 Task: Find connections with filter location Labasa with filter topic #Tipswith filter profile language German with filter current company Hshelpinghand - Job & Career Opportunities with filter school Aalim Muhammed Salegh College of Engineering with filter industry Paint, Coating, and Adhesive Manufacturing with filter service category Telecommunications with filter keywords title Political Scientist
Action: Mouse moved to (283, 220)
Screenshot: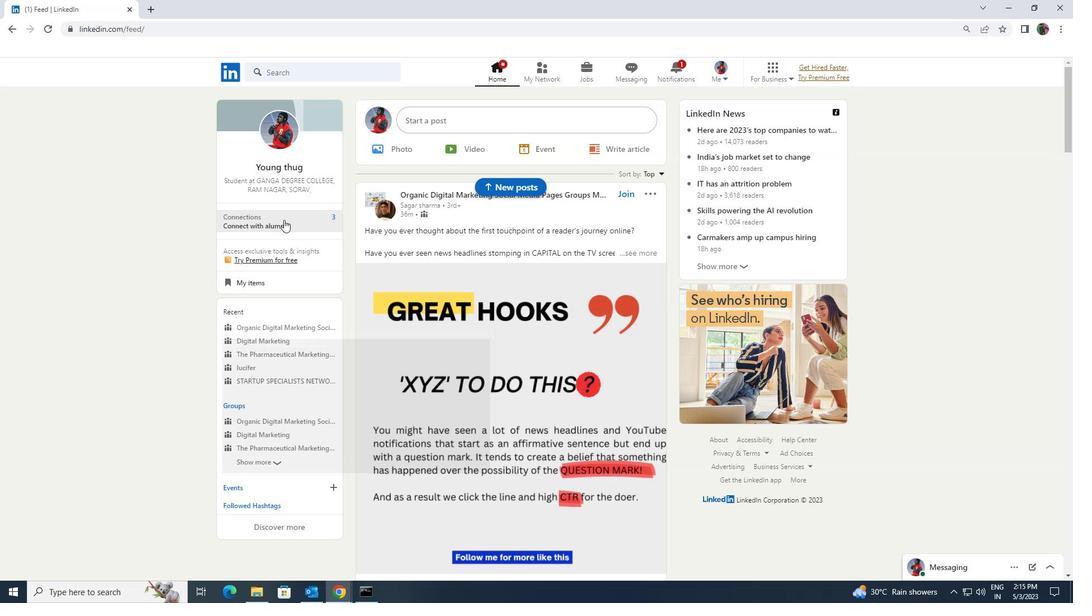 
Action: Mouse pressed left at (283, 220)
Screenshot: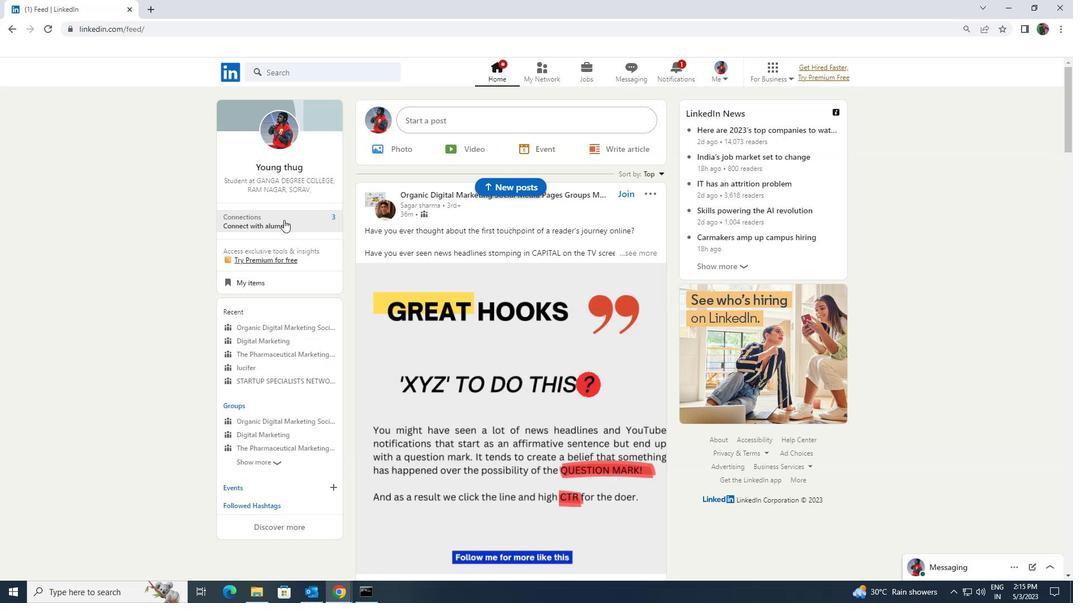 
Action: Mouse moved to (310, 135)
Screenshot: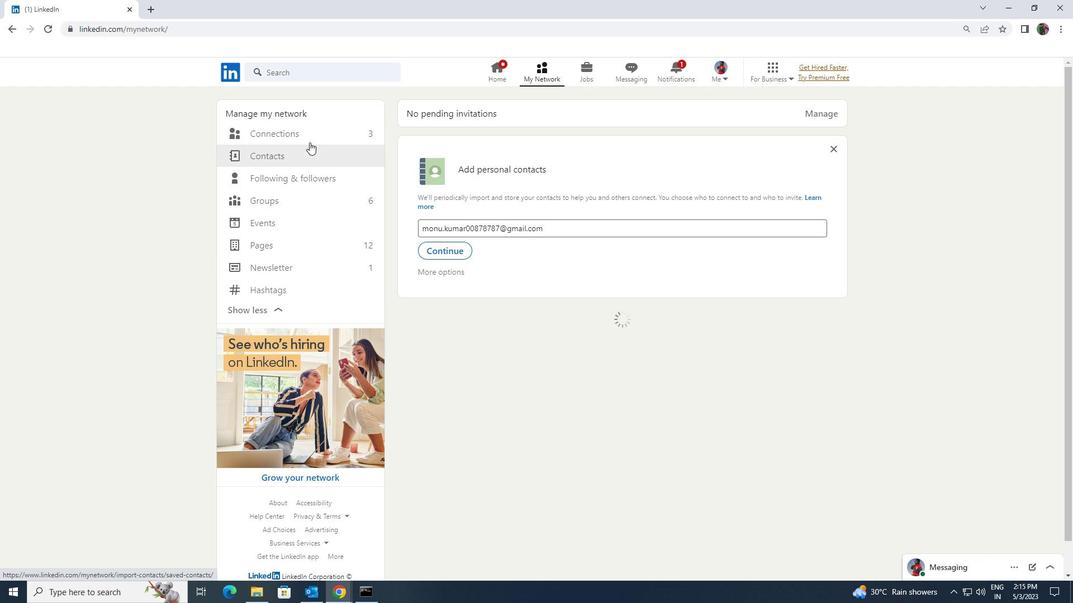 
Action: Mouse pressed left at (310, 135)
Screenshot: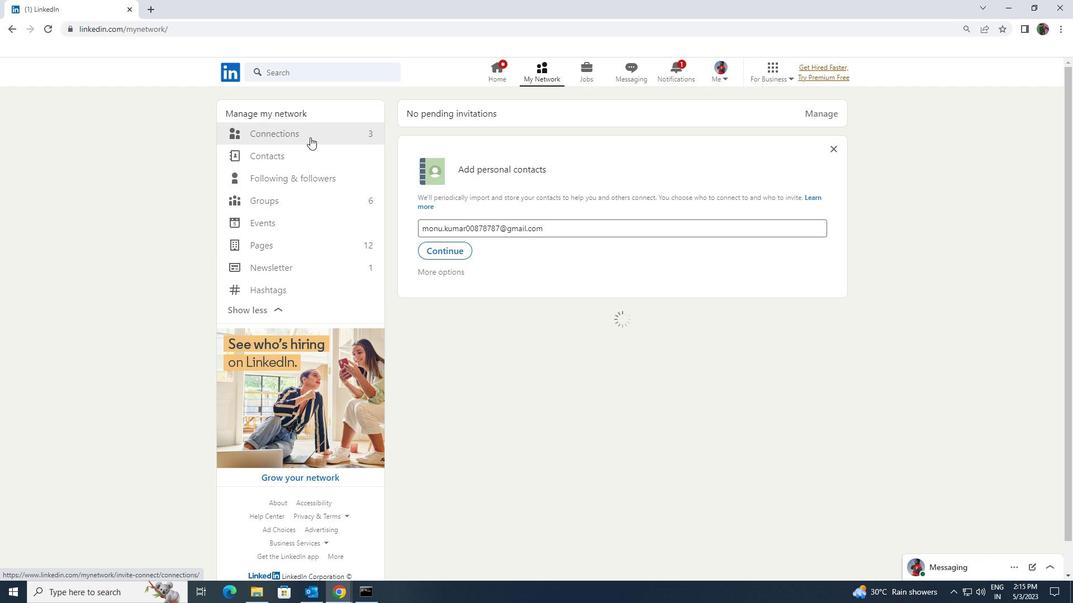 
Action: Mouse moved to (612, 132)
Screenshot: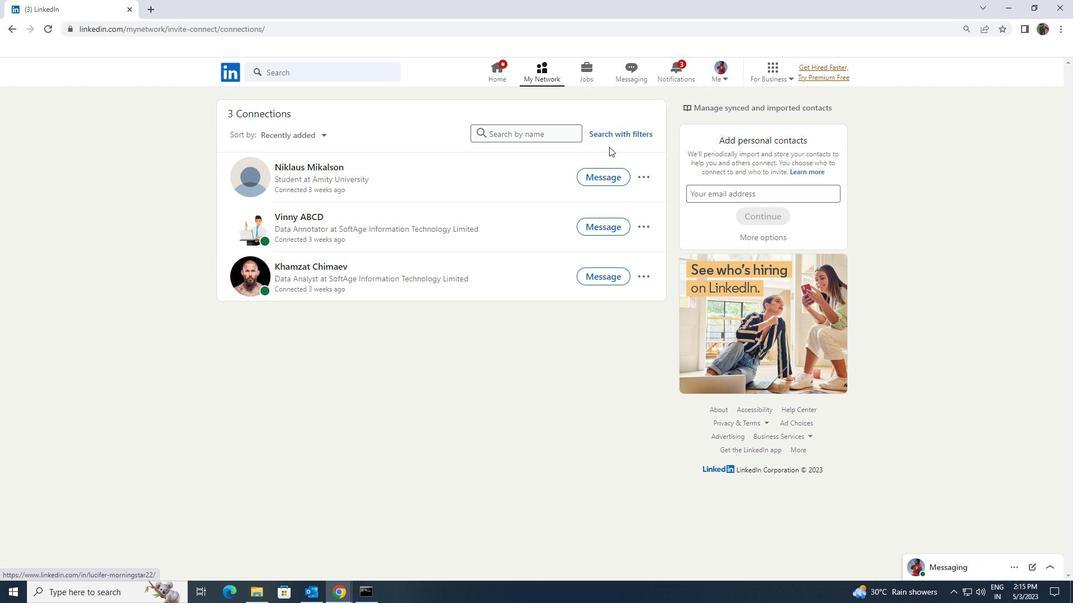 
Action: Mouse pressed left at (612, 132)
Screenshot: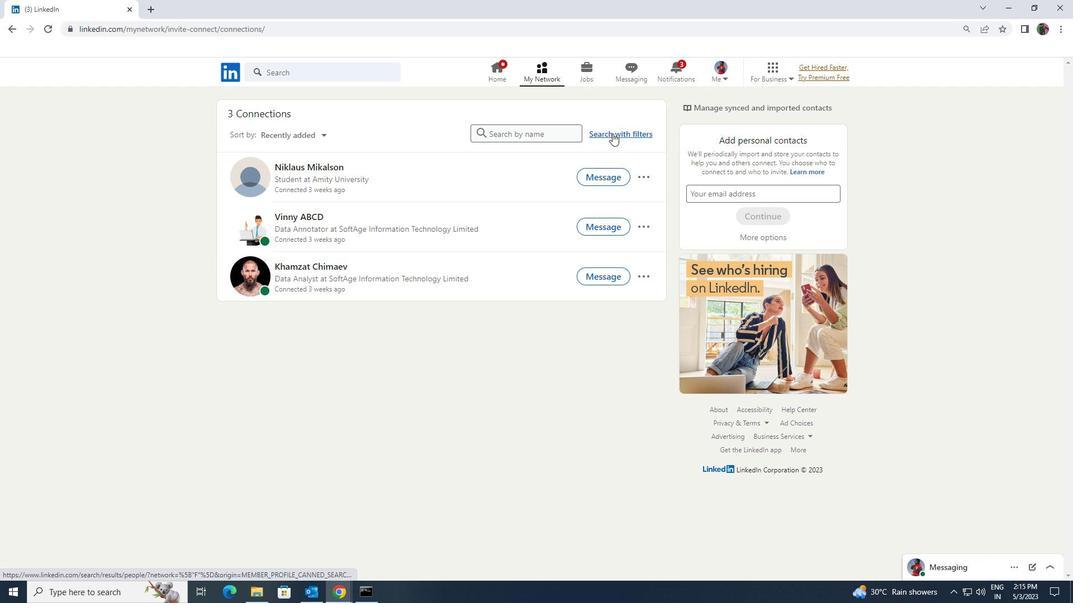 
Action: Mouse moved to (571, 101)
Screenshot: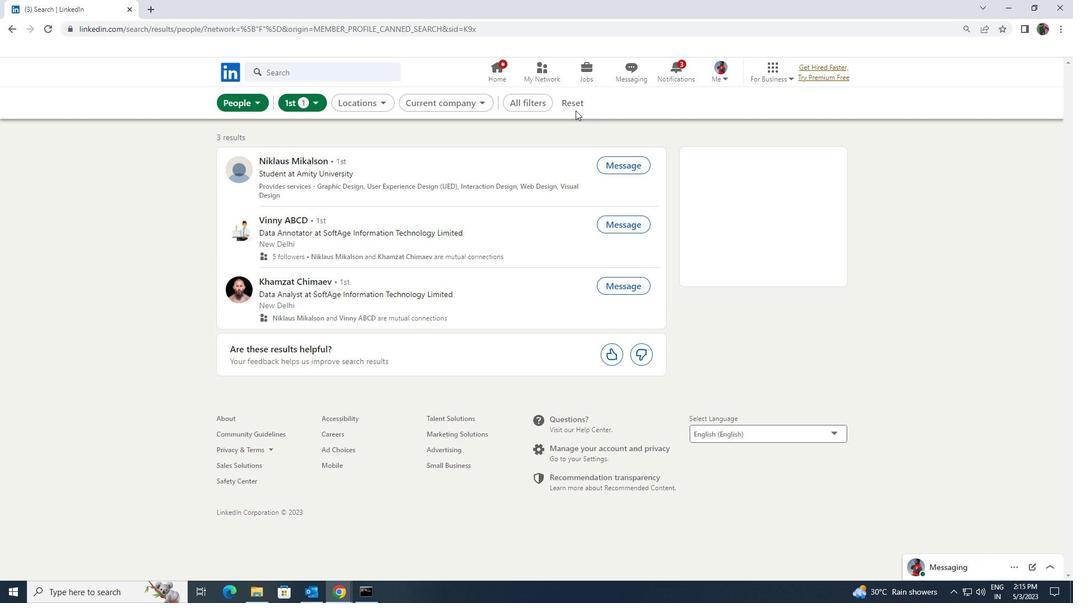 
Action: Mouse pressed left at (571, 101)
Screenshot: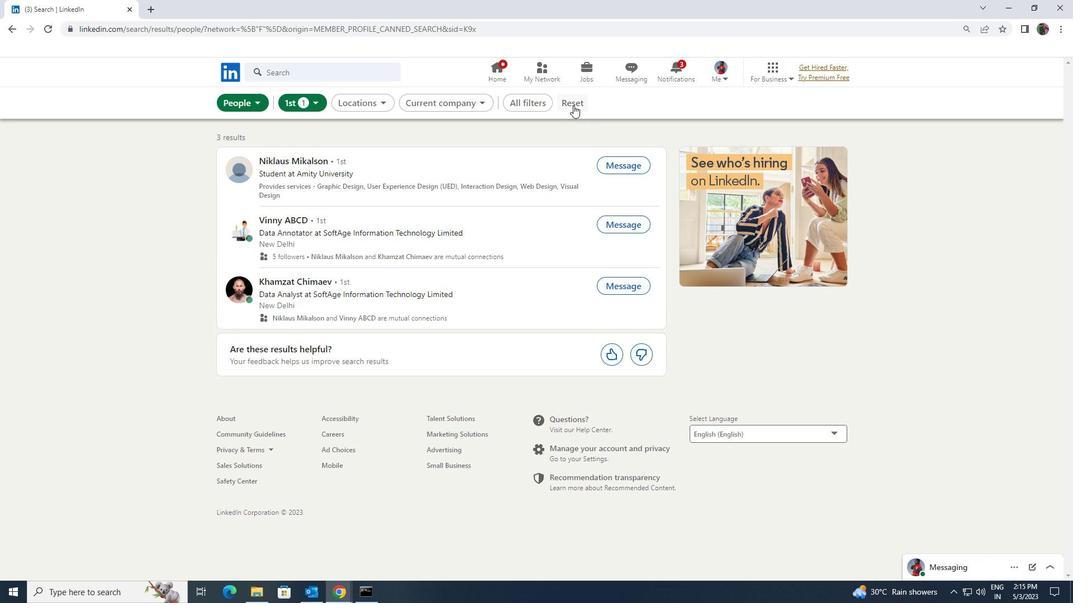 
Action: Mouse moved to (558, 102)
Screenshot: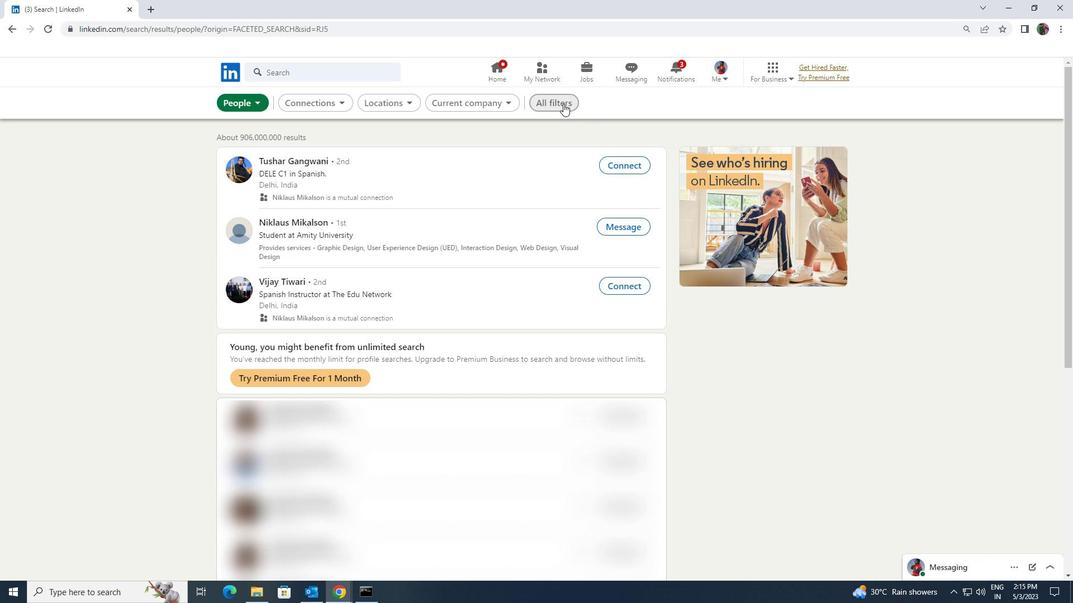 
Action: Mouse pressed left at (558, 102)
Screenshot: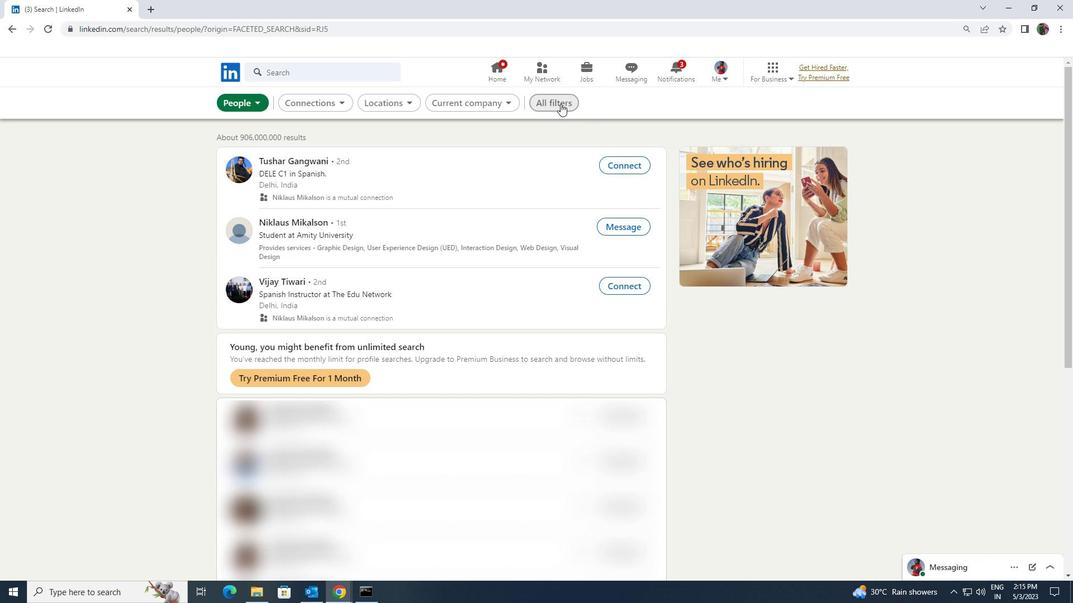 
Action: Mouse moved to (917, 437)
Screenshot: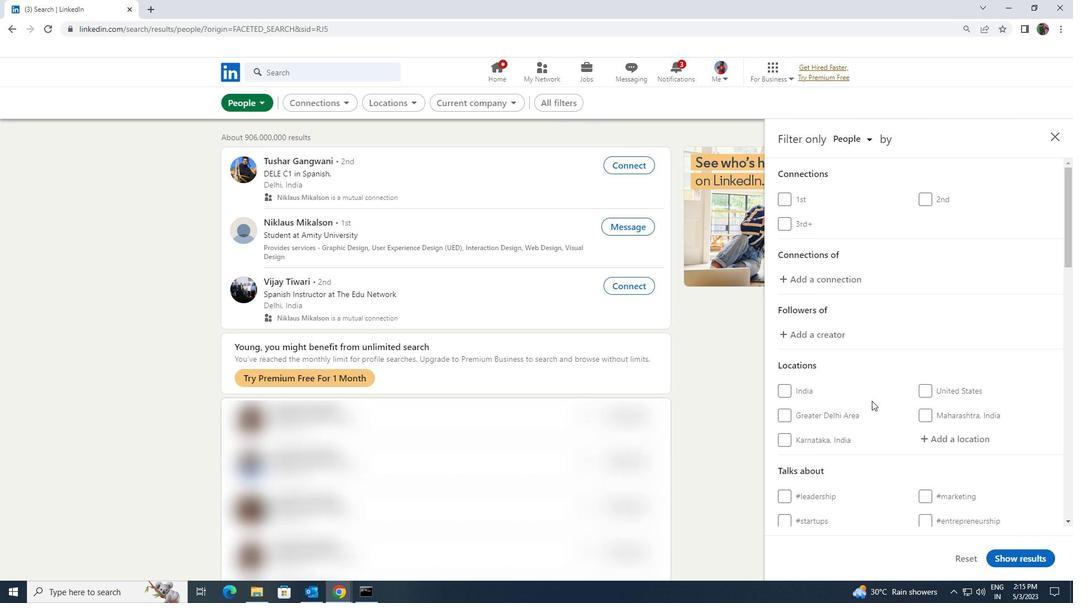 
Action: Mouse pressed left at (917, 437)
Screenshot: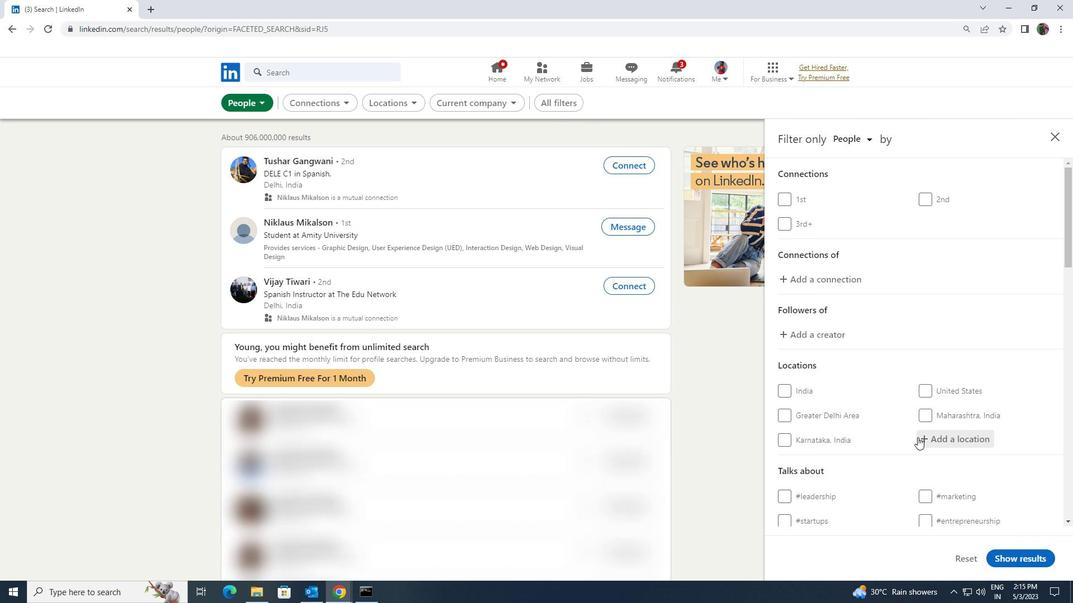 
Action: Mouse moved to (875, 463)
Screenshot: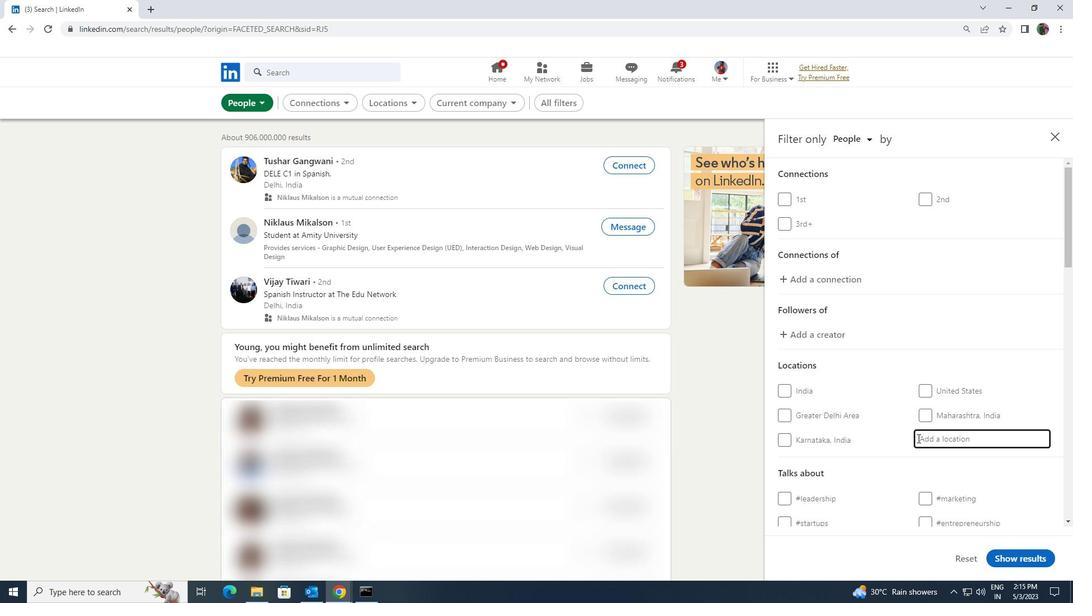 
Action: Key pressed <Key.shift>LABASA
Screenshot: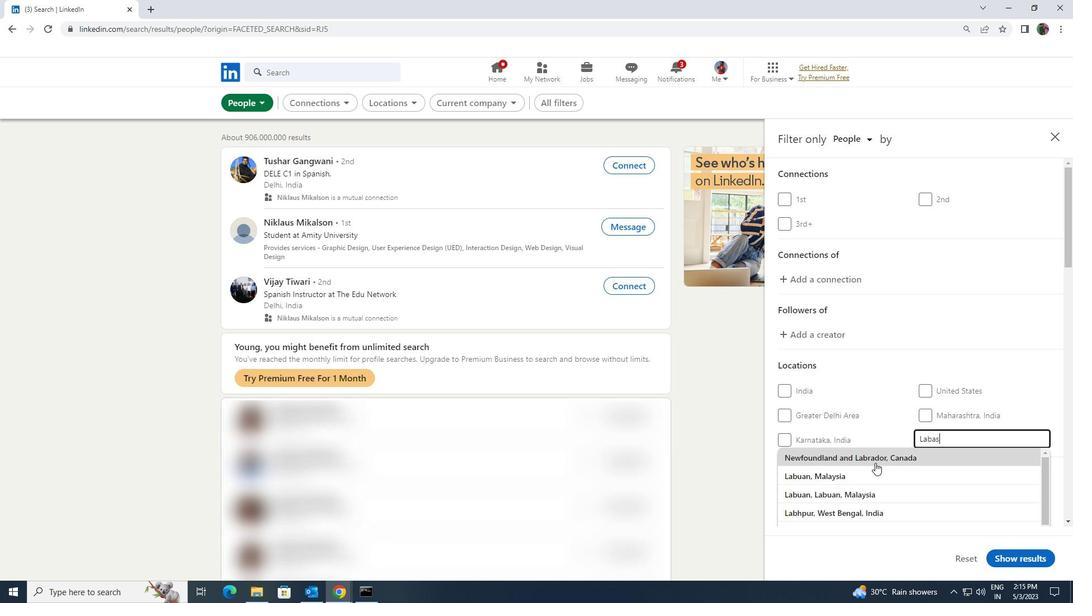 
Action: Mouse moved to (862, 450)
Screenshot: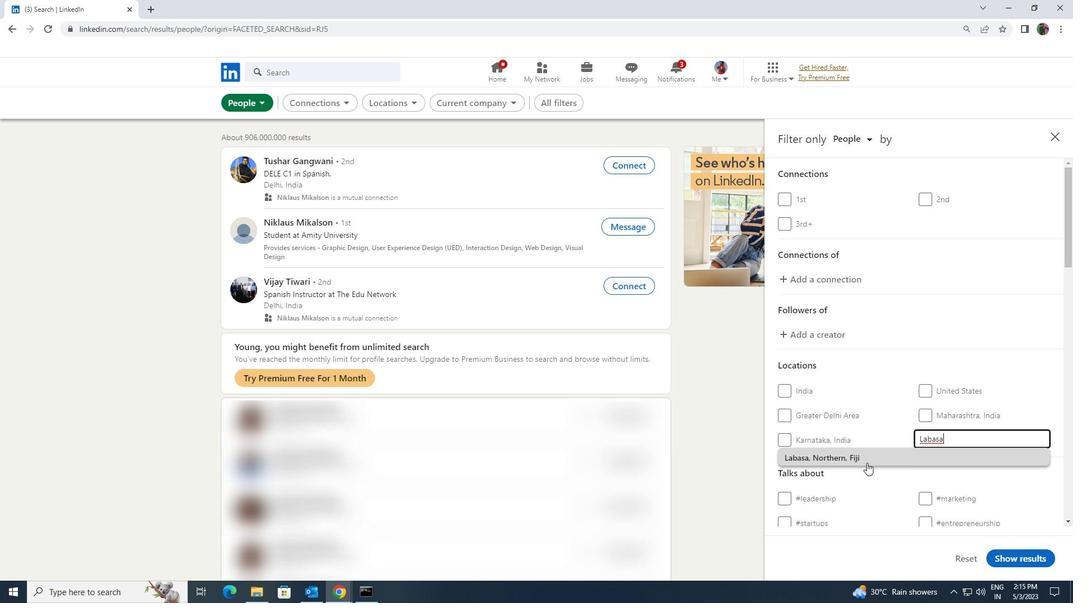 
Action: Mouse pressed left at (862, 450)
Screenshot: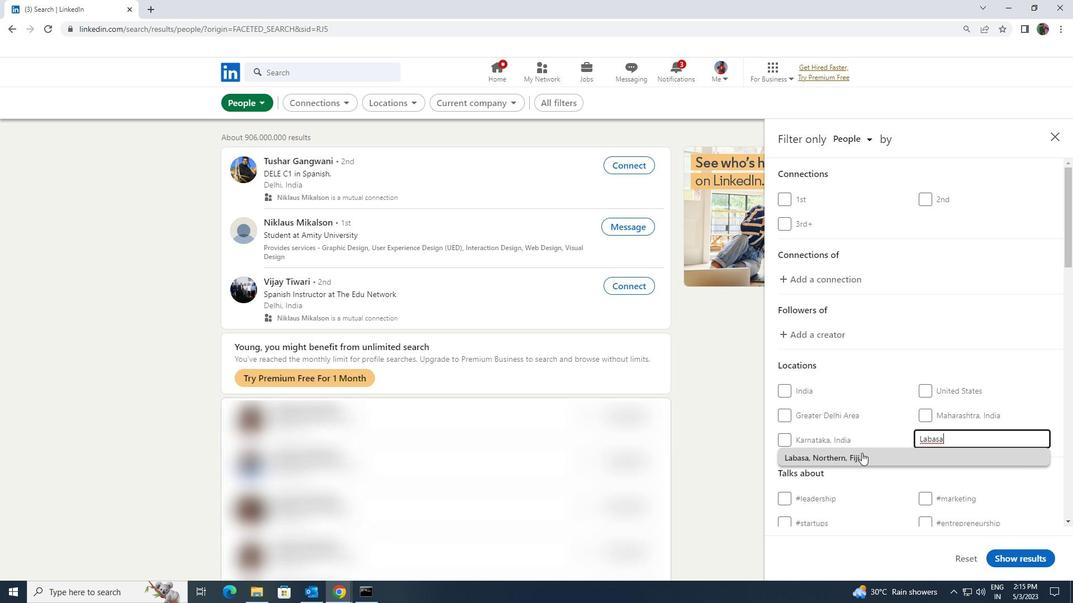 
Action: Mouse moved to (860, 450)
Screenshot: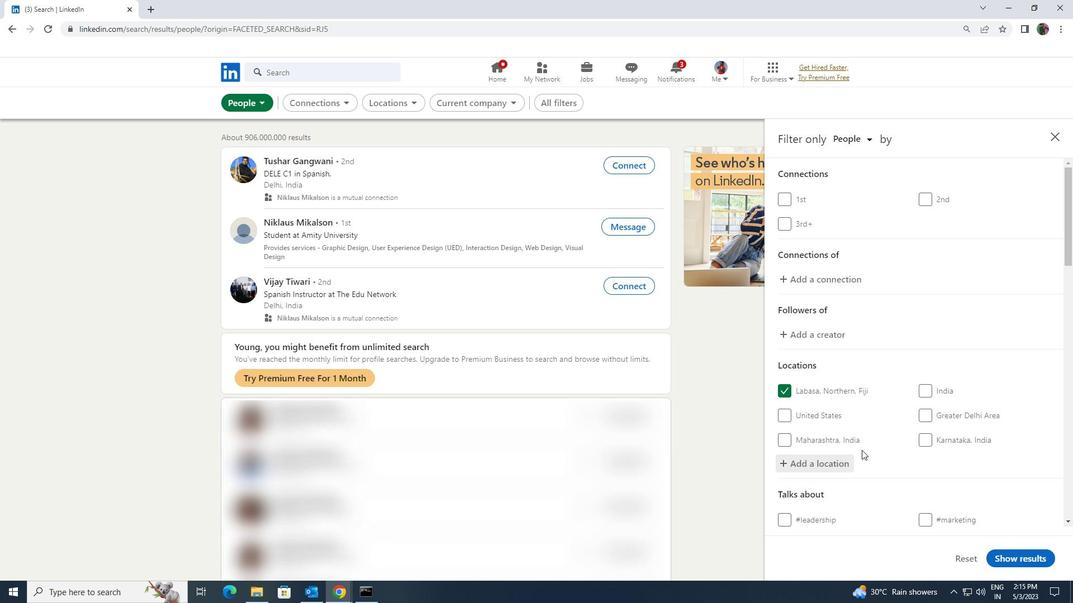 
Action: Mouse scrolled (860, 450) with delta (0, 0)
Screenshot: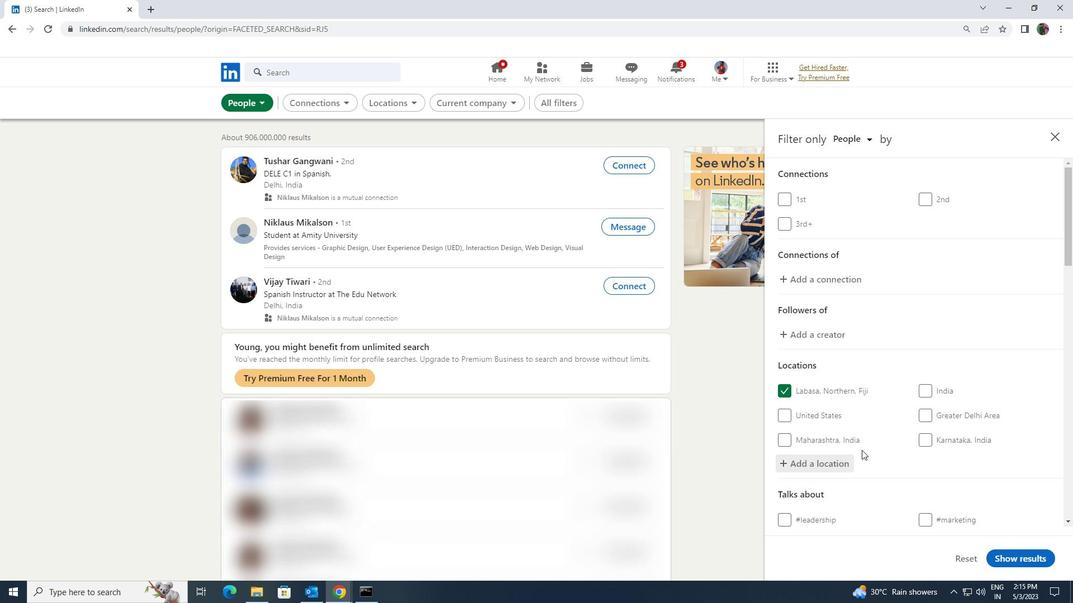 
Action: Mouse scrolled (860, 450) with delta (0, 0)
Screenshot: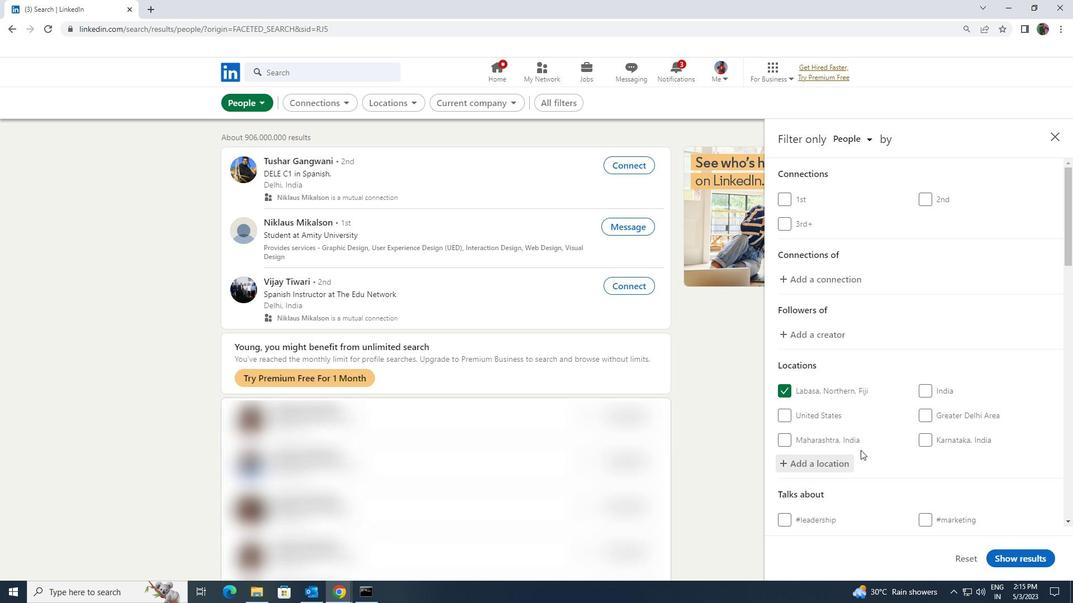 
Action: Mouse moved to (860, 450)
Screenshot: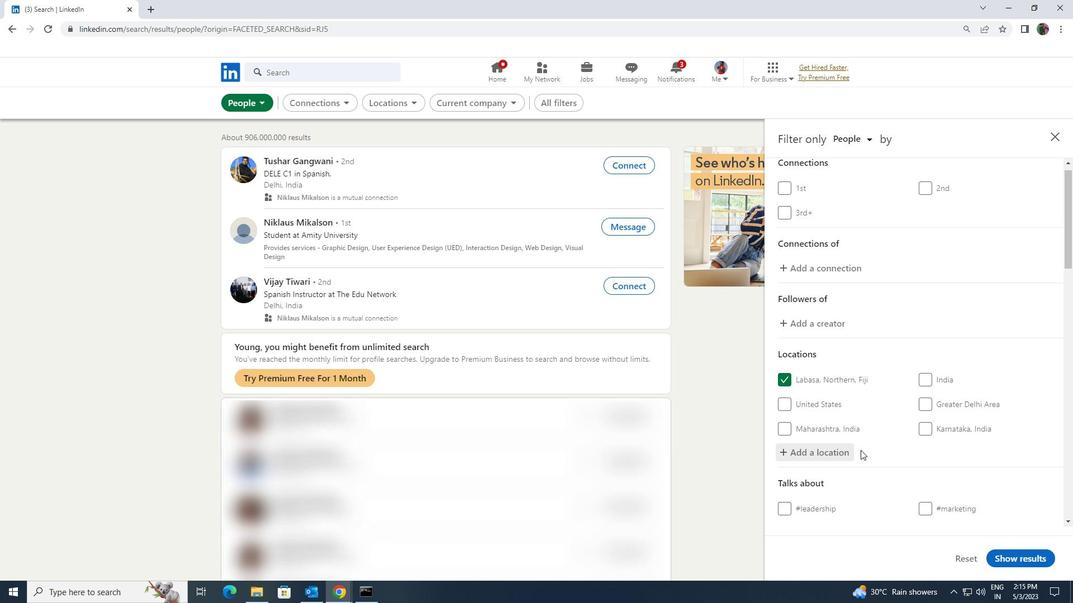 
Action: Mouse scrolled (860, 449) with delta (0, 0)
Screenshot: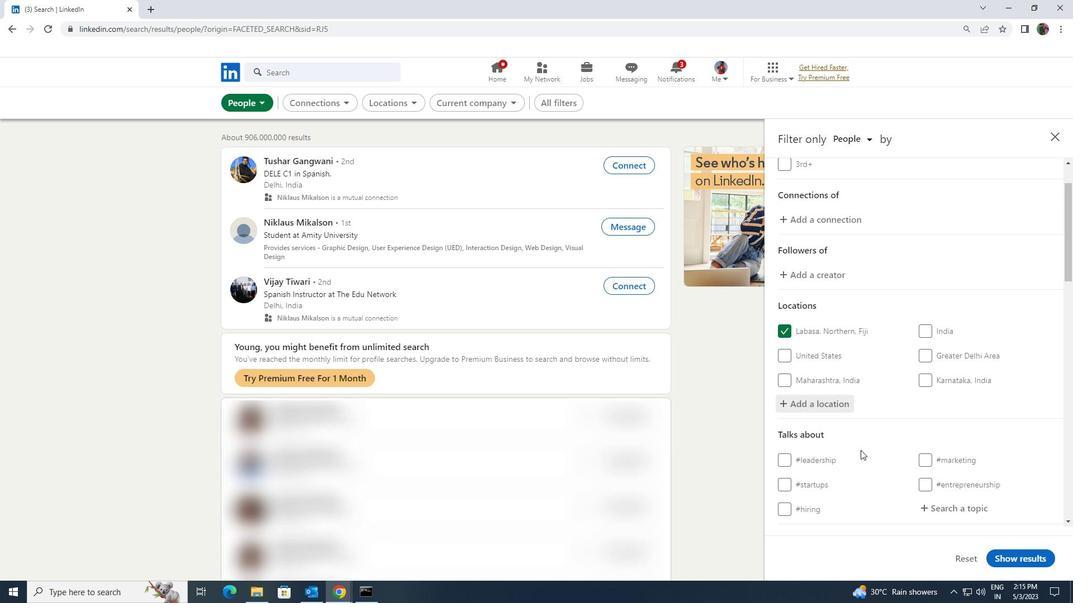
Action: Mouse moved to (934, 400)
Screenshot: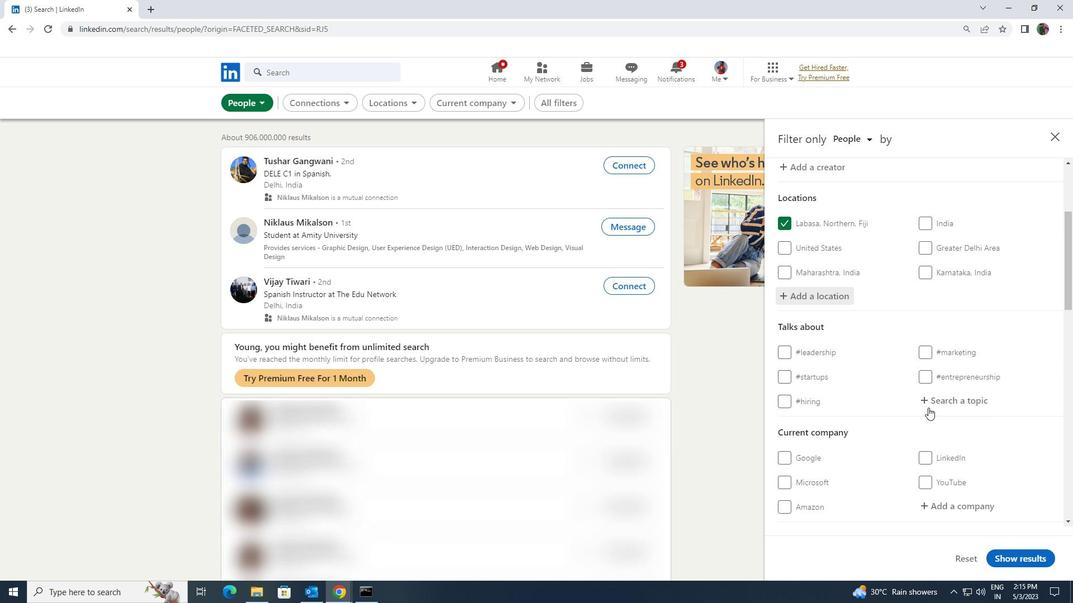 
Action: Mouse pressed left at (934, 400)
Screenshot: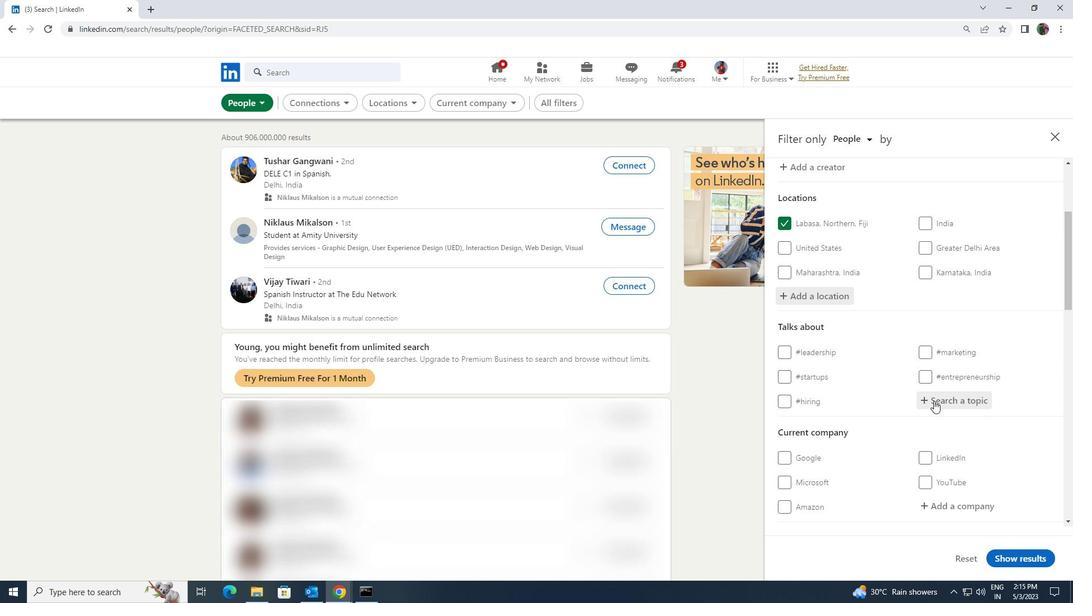 
Action: Mouse moved to (919, 408)
Screenshot: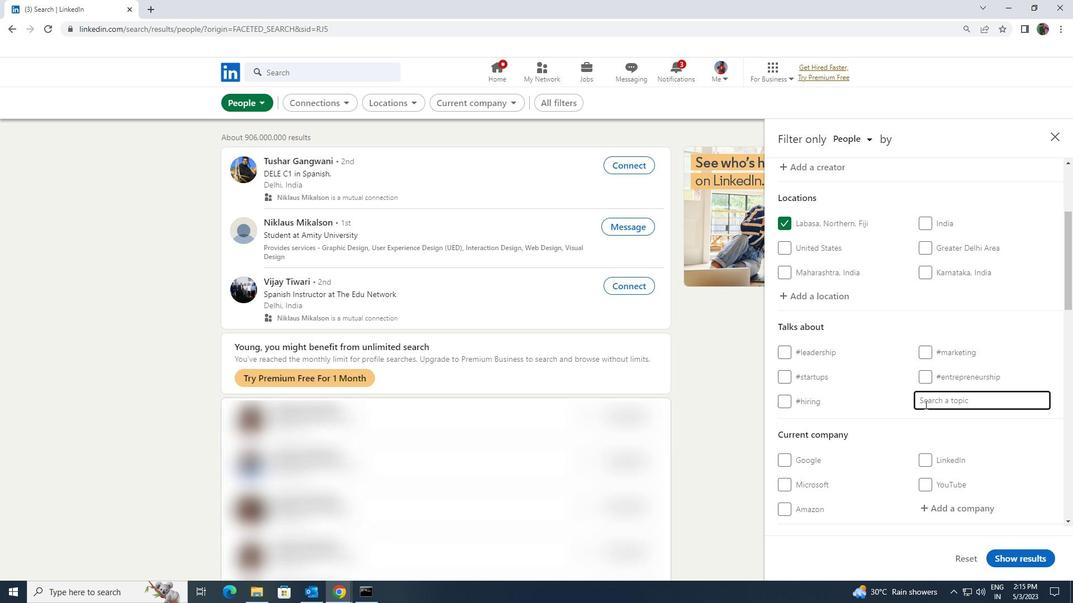 
Action: Key pressed <Key.shift>TIPS
Screenshot: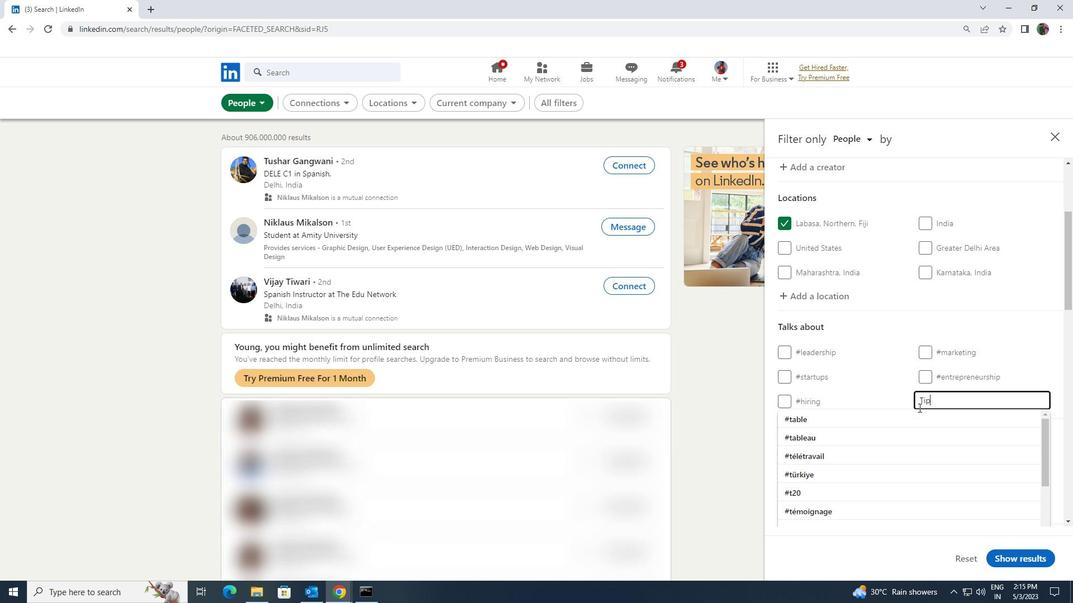 
Action: Mouse moved to (901, 434)
Screenshot: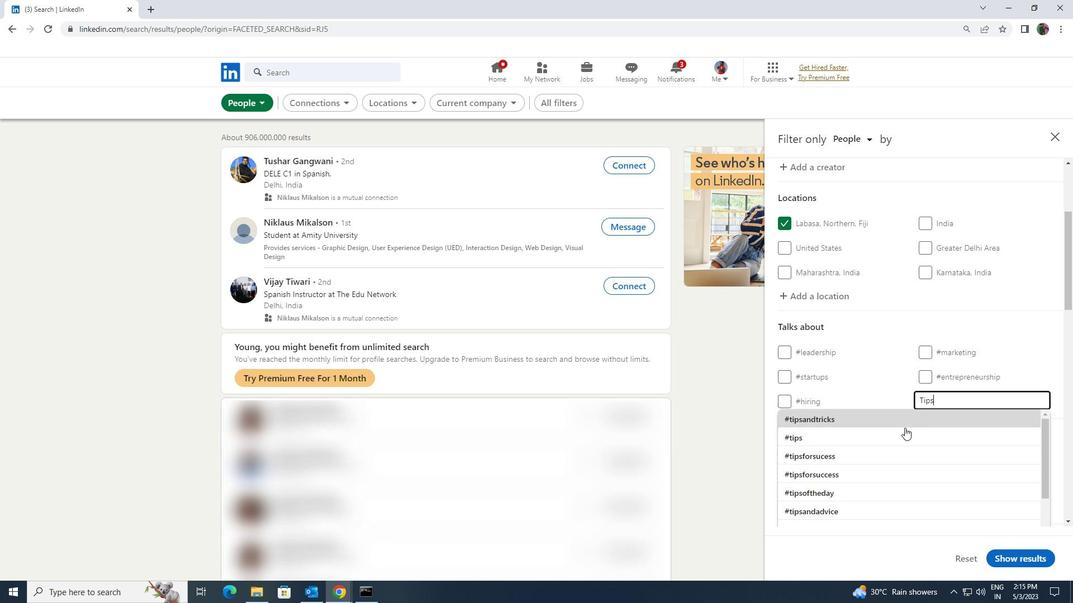 
Action: Mouse pressed left at (901, 434)
Screenshot: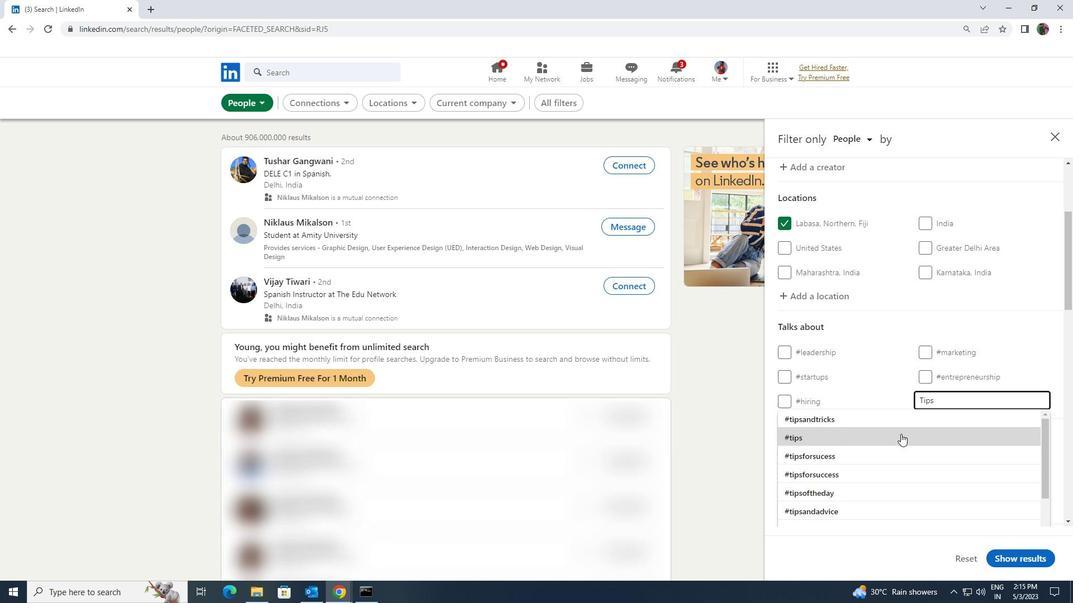
Action: Mouse scrolled (901, 433) with delta (0, 0)
Screenshot: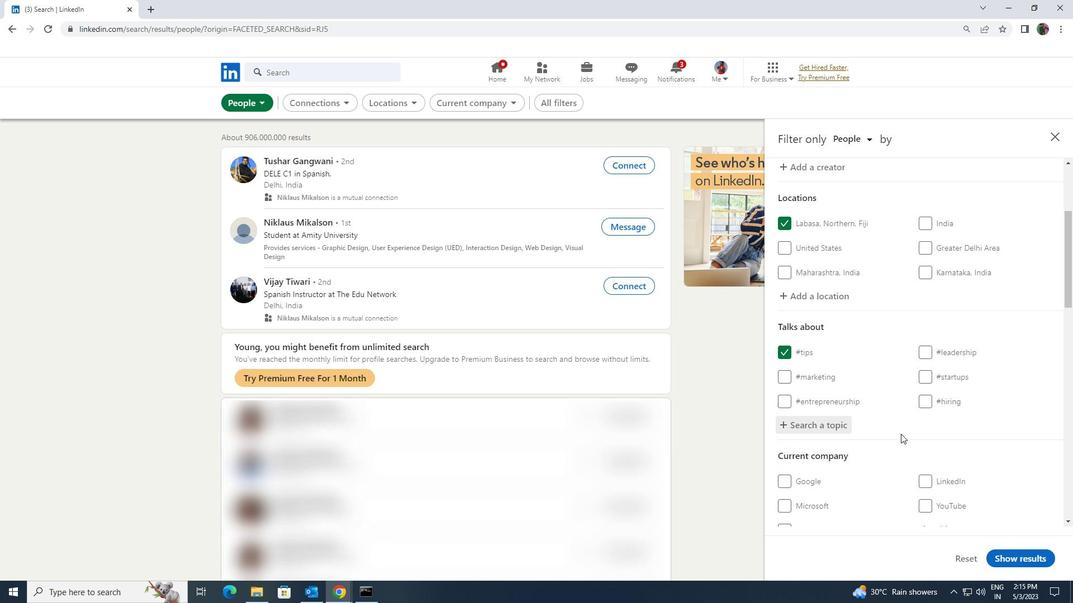 
Action: Mouse scrolled (901, 433) with delta (0, 0)
Screenshot: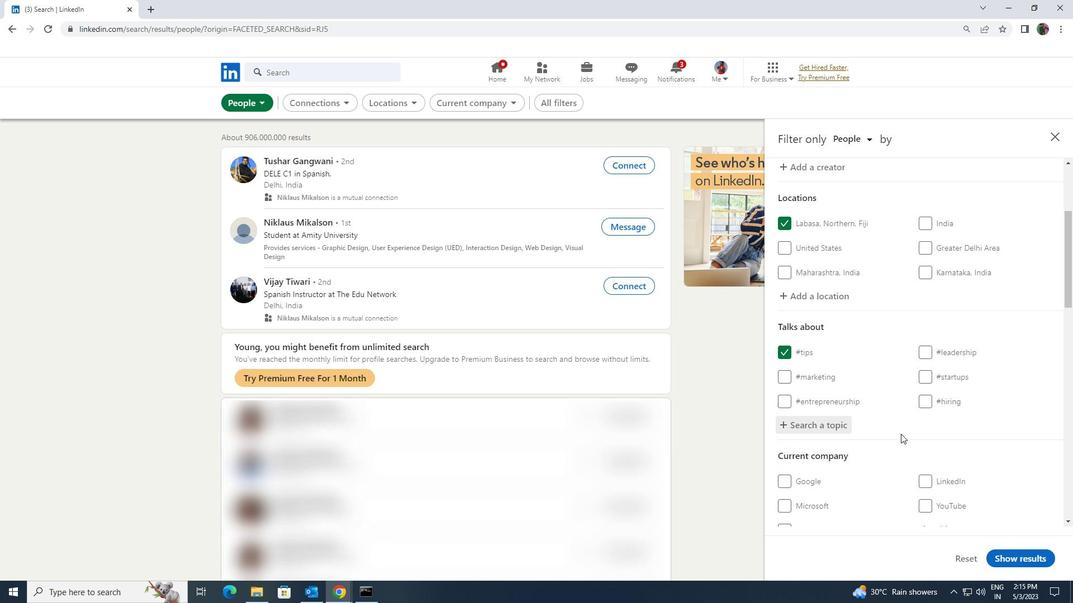 
Action: Mouse scrolled (901, 433) with delta (0, 0)
Screenshot: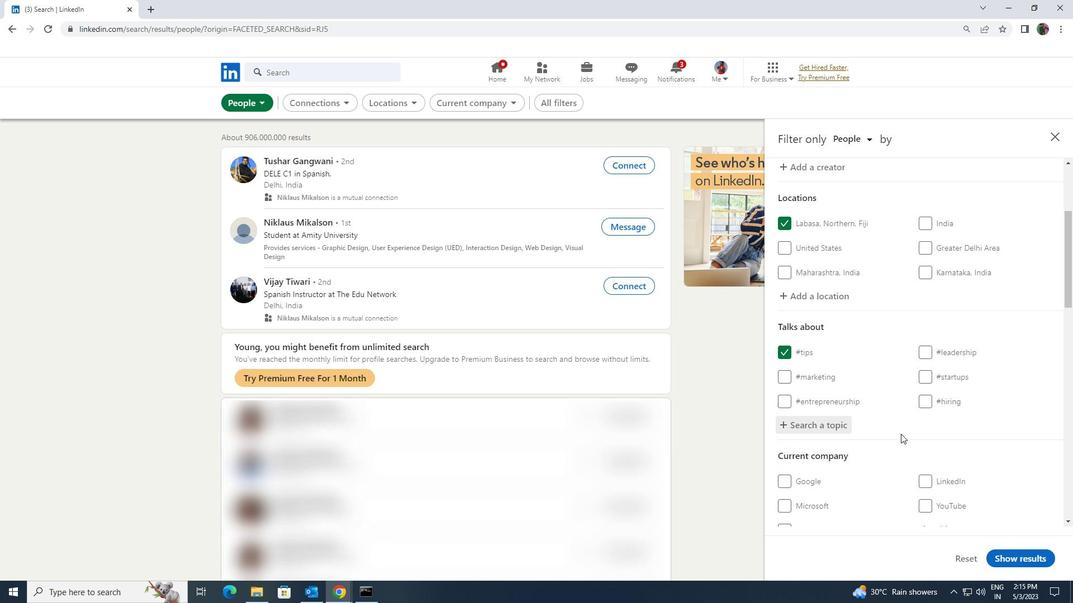 
Action: Mouse scrolled (901, 433) with delta (0, 0)
Screenshot: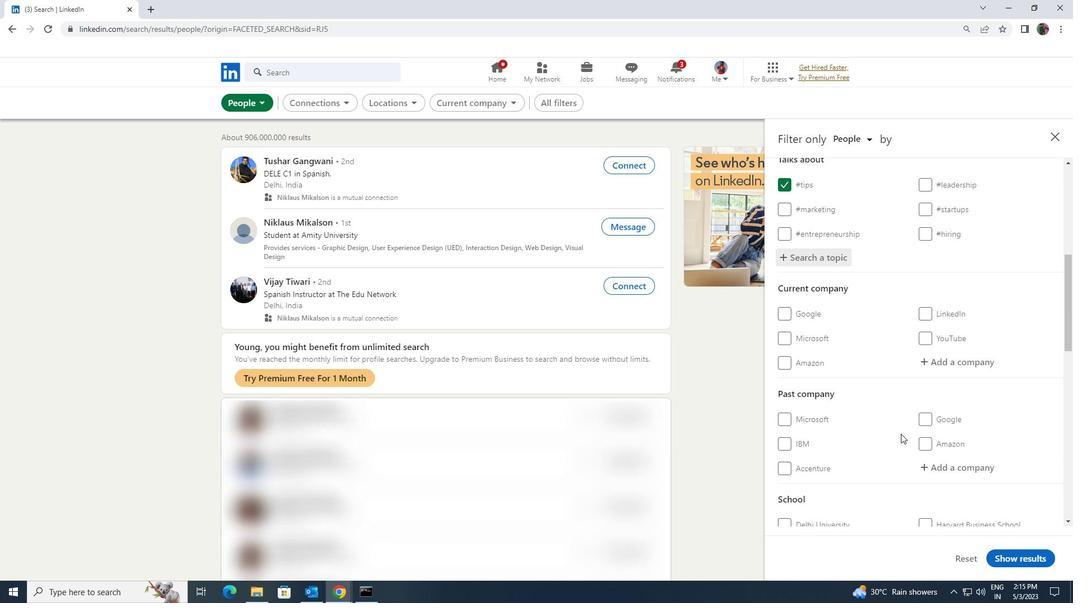 
Action: Mouse scrolled (901, 433) with delta (0, 0)
Screenshot: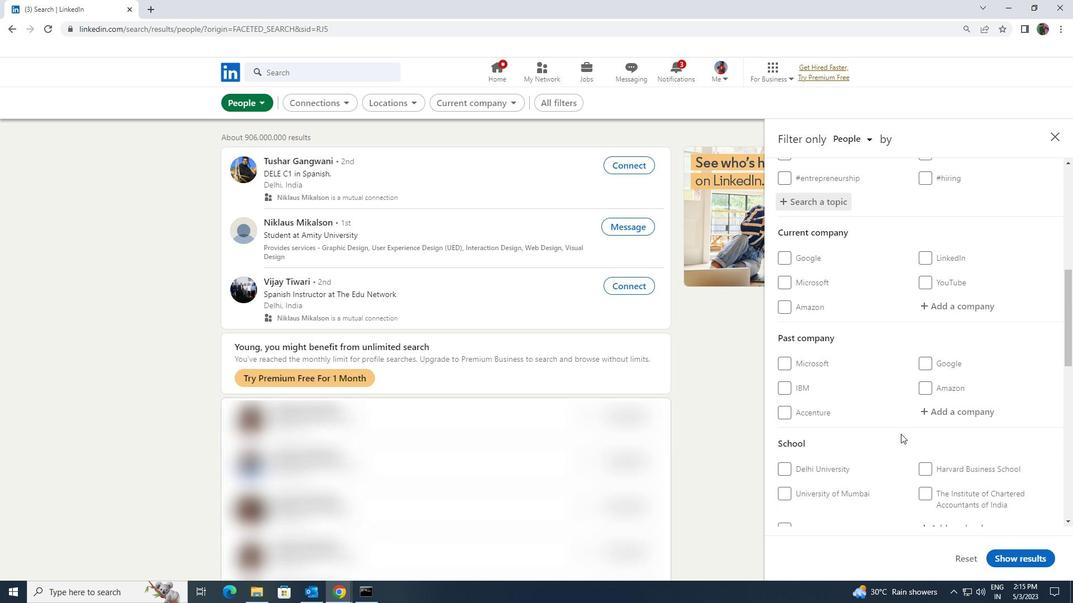 
Action: Mouse scrolled (901, 433) with delta (0, 0)
Screenshot: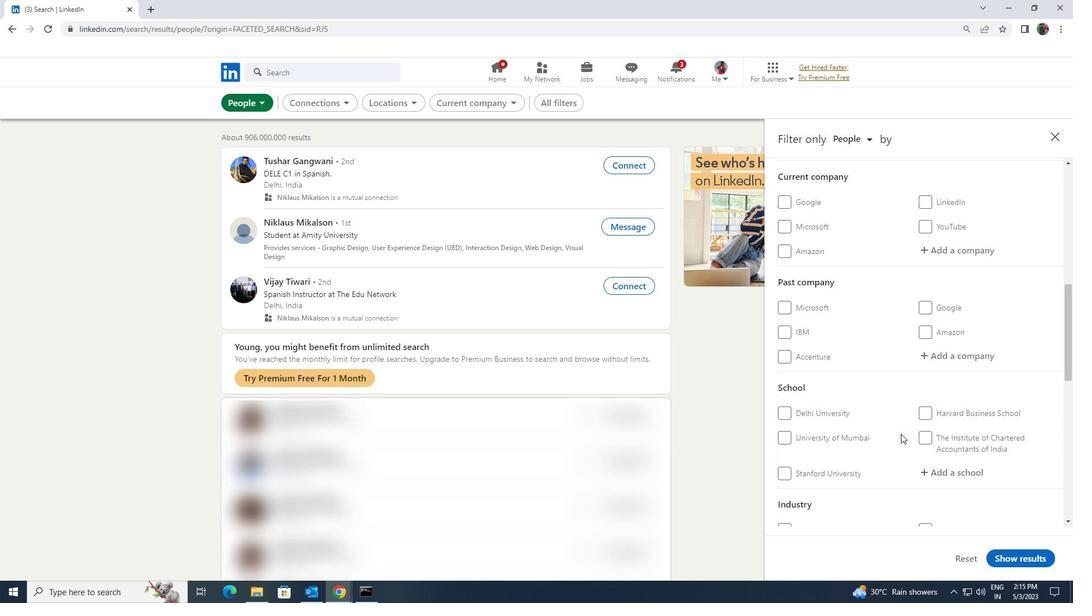 
Action: Mouse moved to (901, 434)
Screenshot: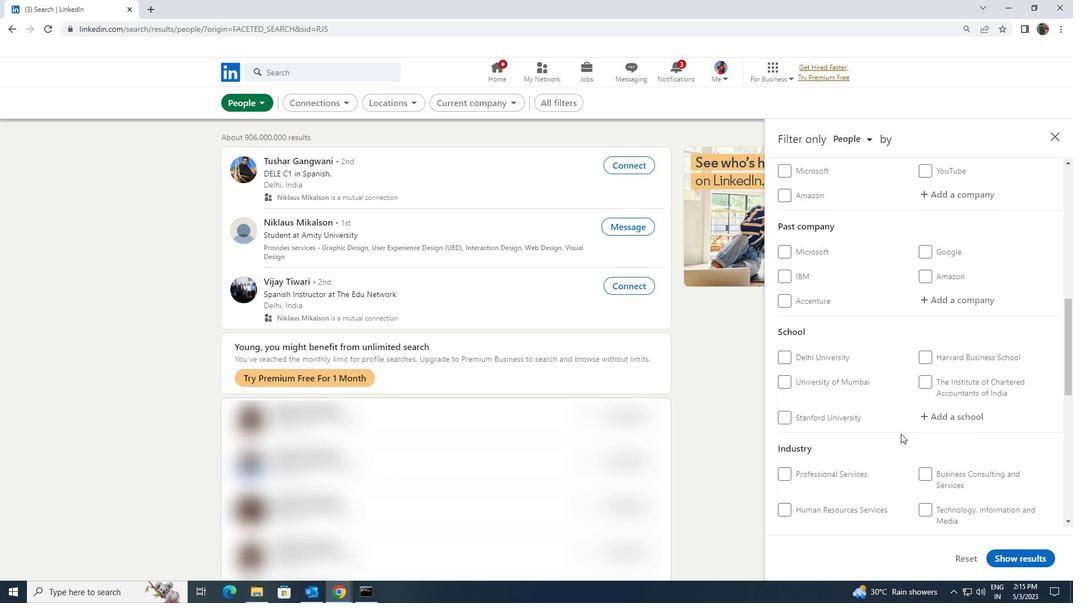 
Action: Mouse scrolled (901, 433) with delta (0, 0)
Screenshot: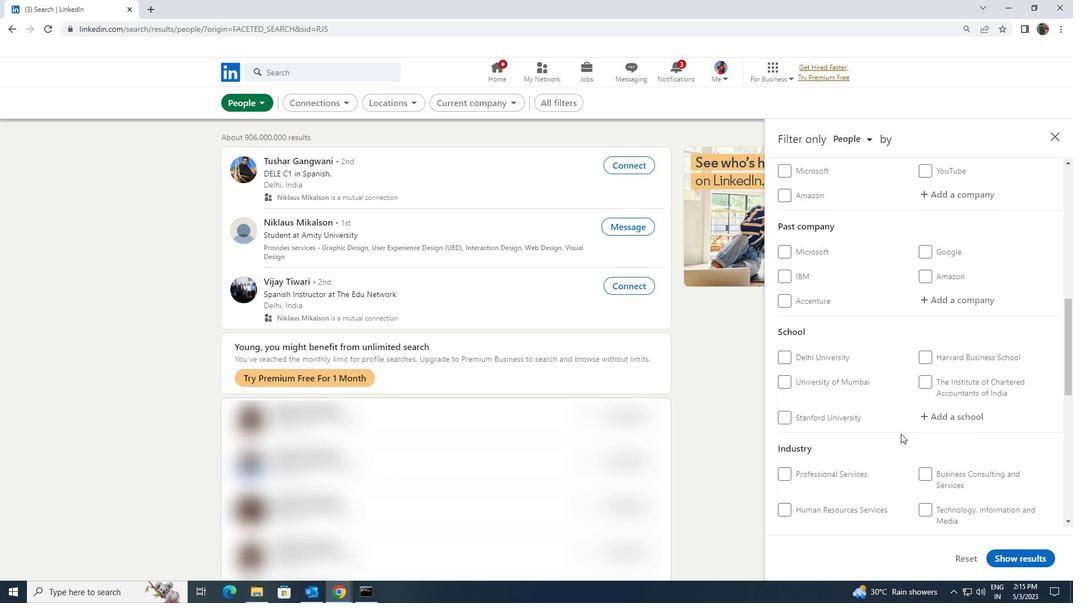 
Action: Mouse scrolled (901, 433) with delta (0, 0)
Screenshot: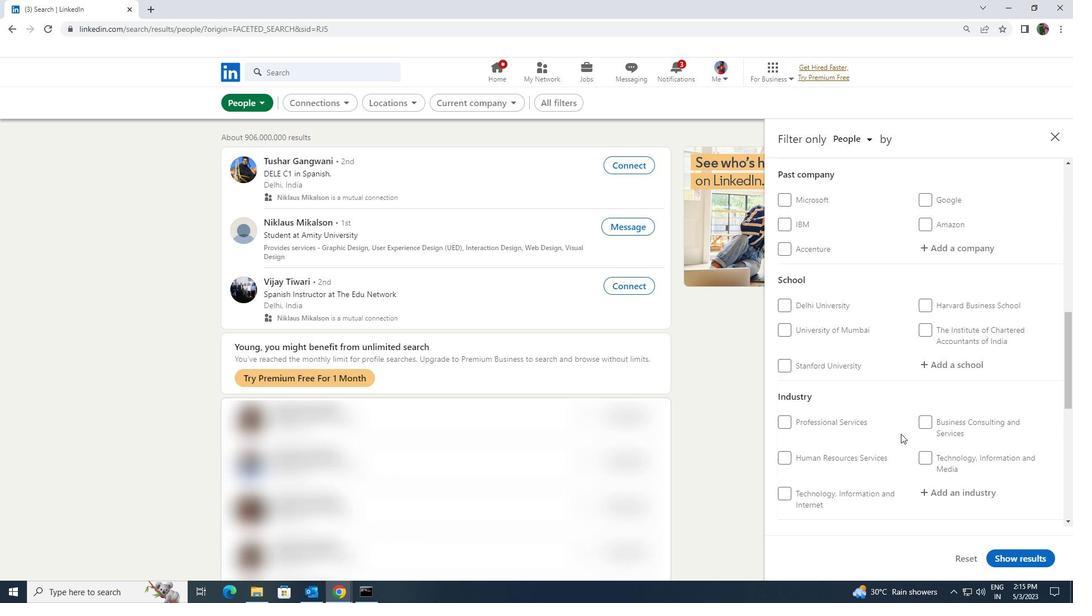 
Action: Mouse scrolled (901, 433) with delta (0, 0)
Screenshot: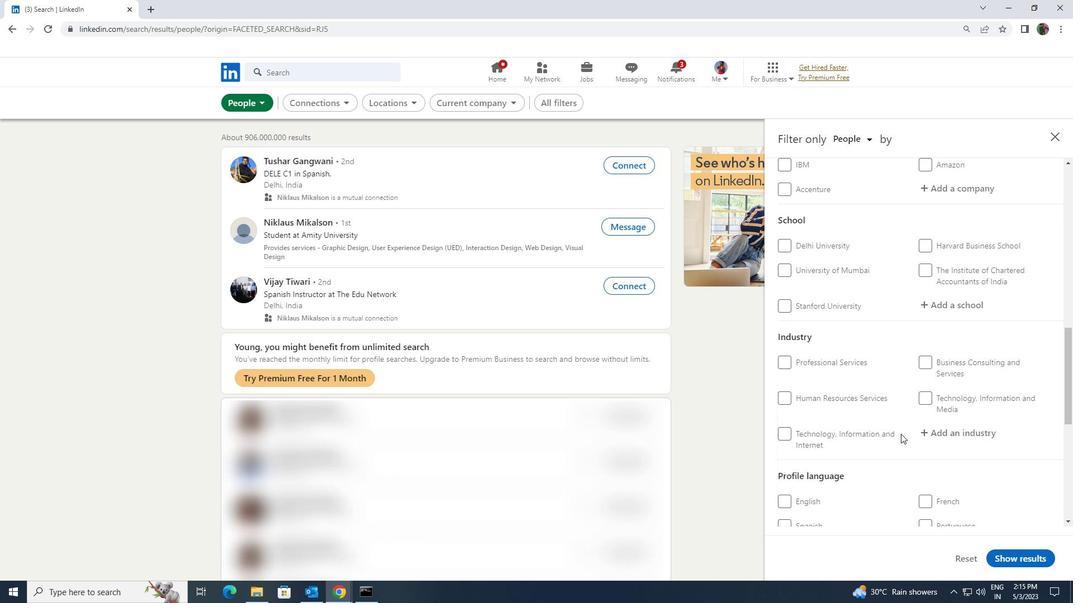 
Action: Mouse moved to (791, 491)
Screenshot: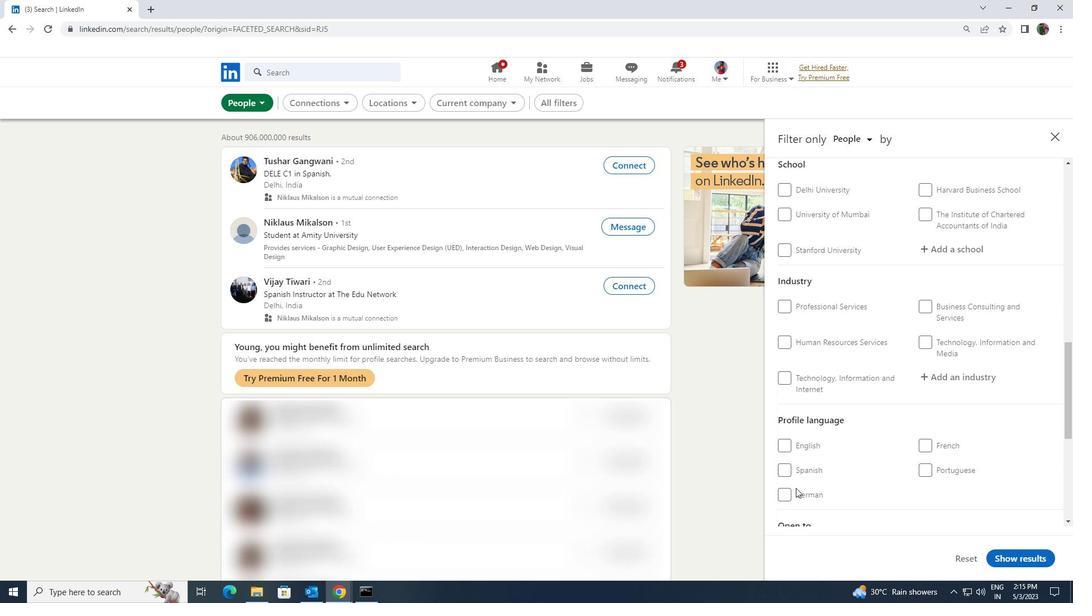 
Action: Mouse pressed left at (791, 491)
Screenshot: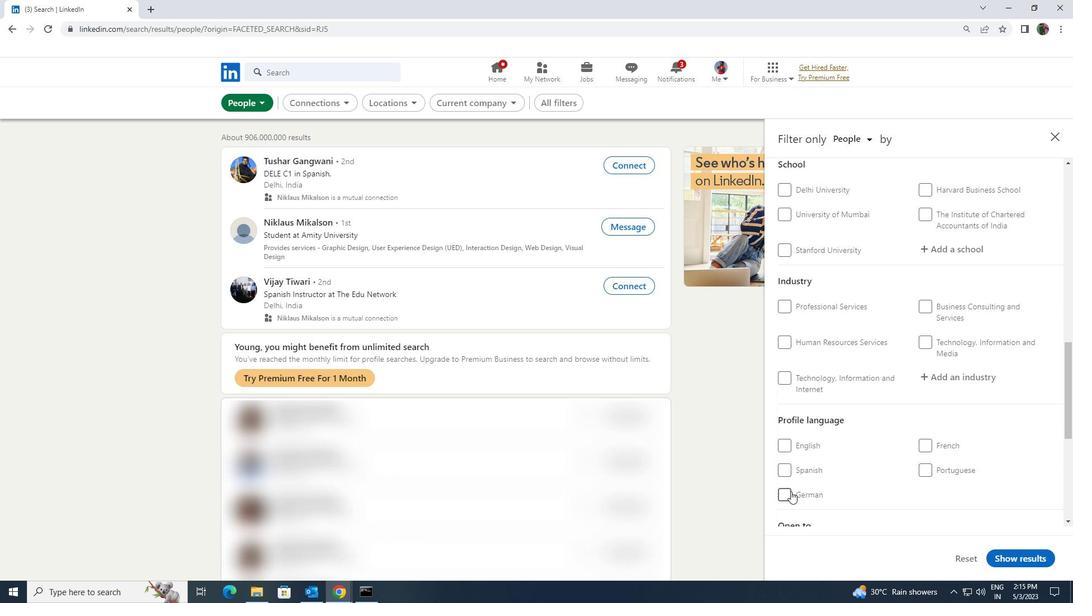 
Action: Mouse moved to (861, 457)
Screenshot: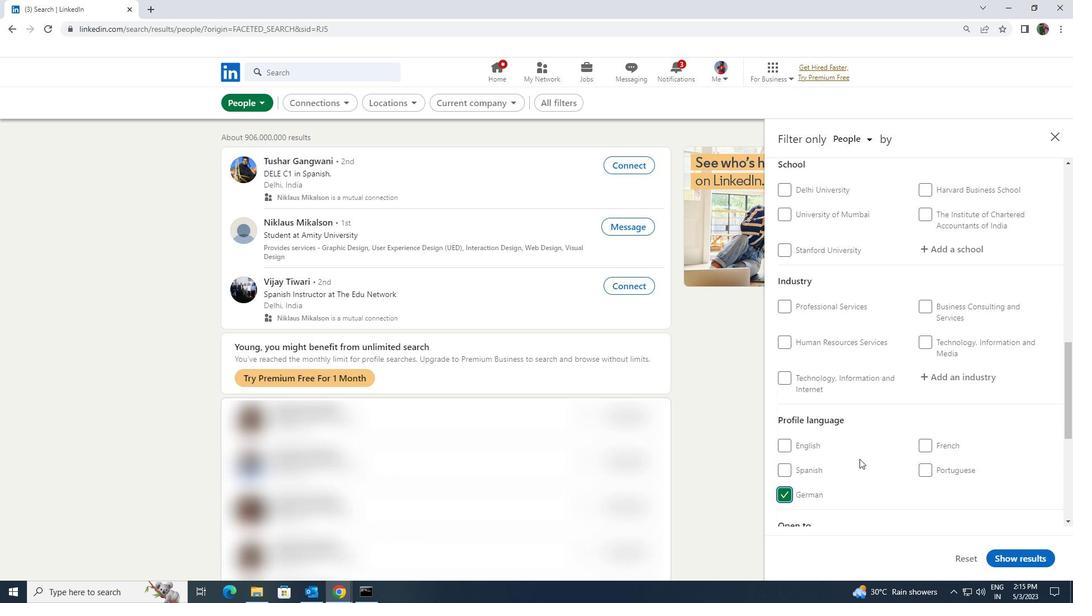
Action: Mouse scrolled (861, 457) with delta (0, 0)
Screenshot: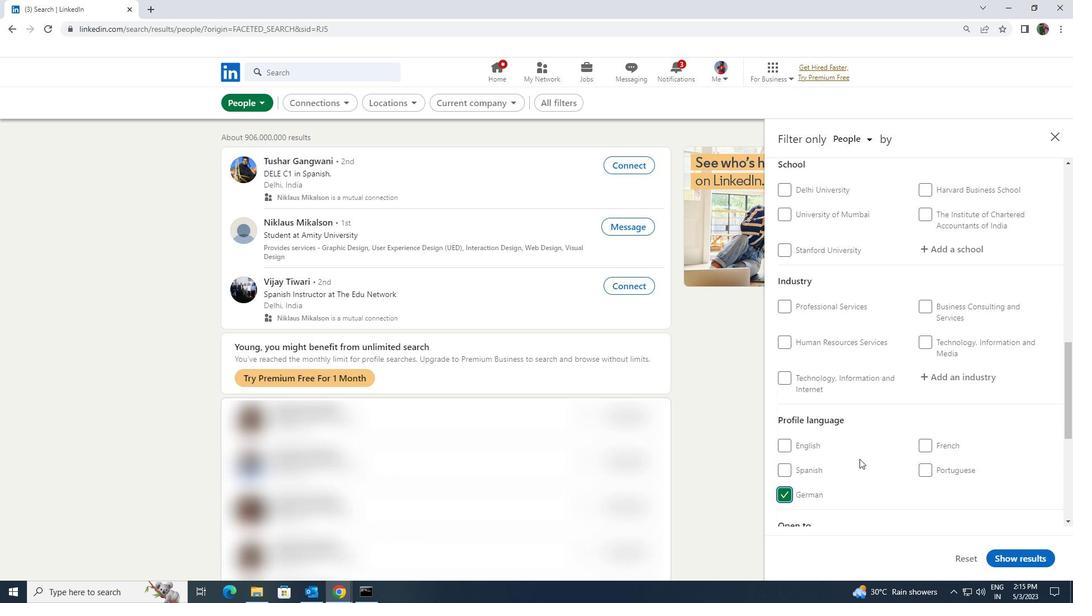 
Action: Mouse scrolled (861, 457) with delta (0, 0)
Screenshot: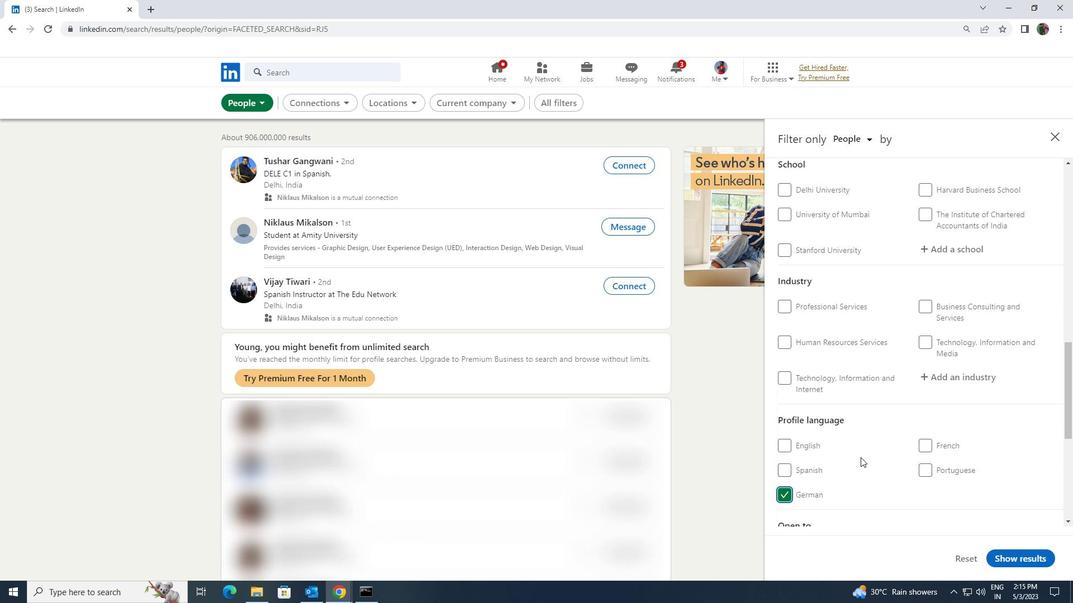
Action: Mouse scrolled (861, 457) with delta (0, 0)
Screenshot: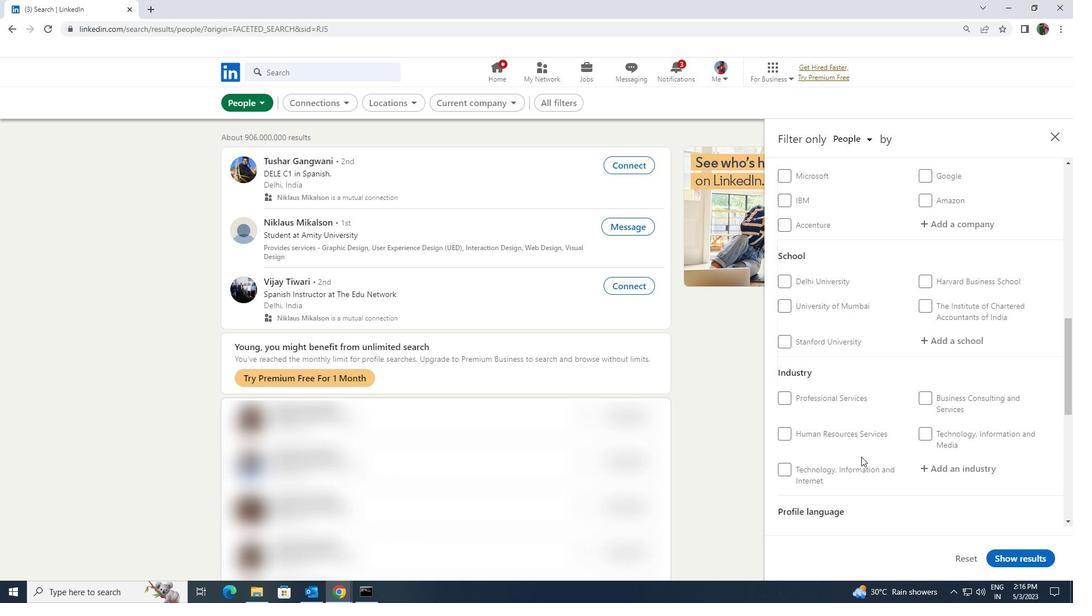 
Action: Mouse scrolled (861, 457) with delta (0, 0)
Screenshot: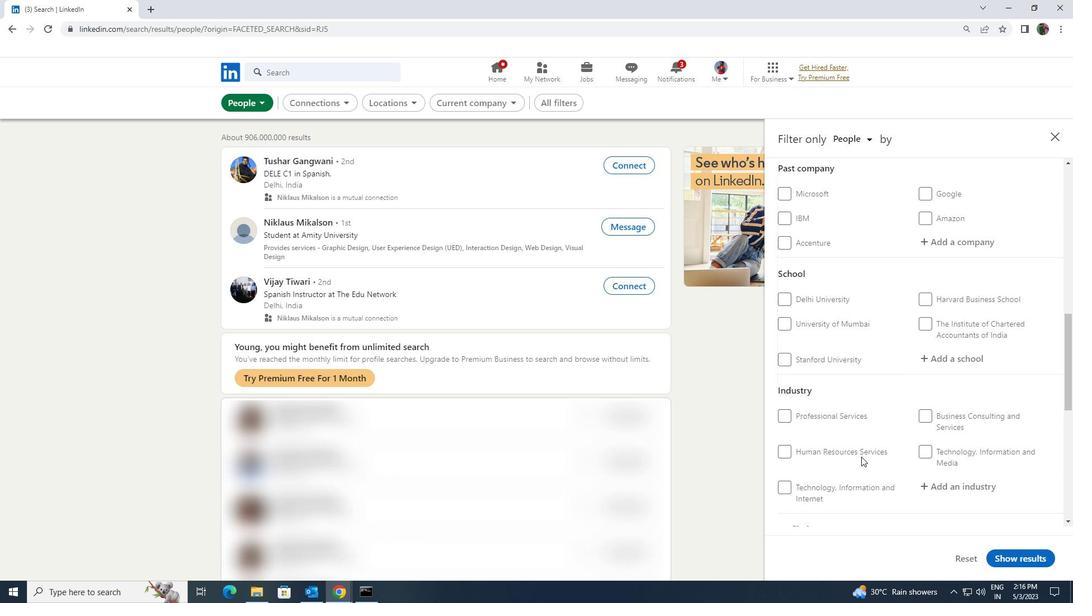 
Action: Mouse scrolled (861, 457) with delta (0, 0)
Screenshot: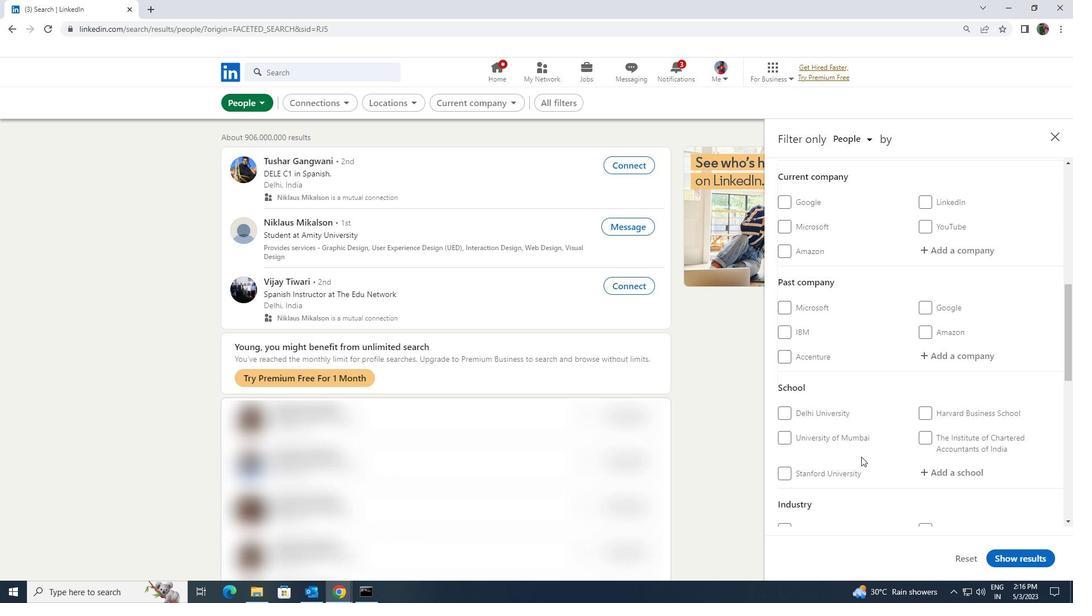 
Action: Mouse scrolled (861, 457) with delta (0, 0)
Screenshot: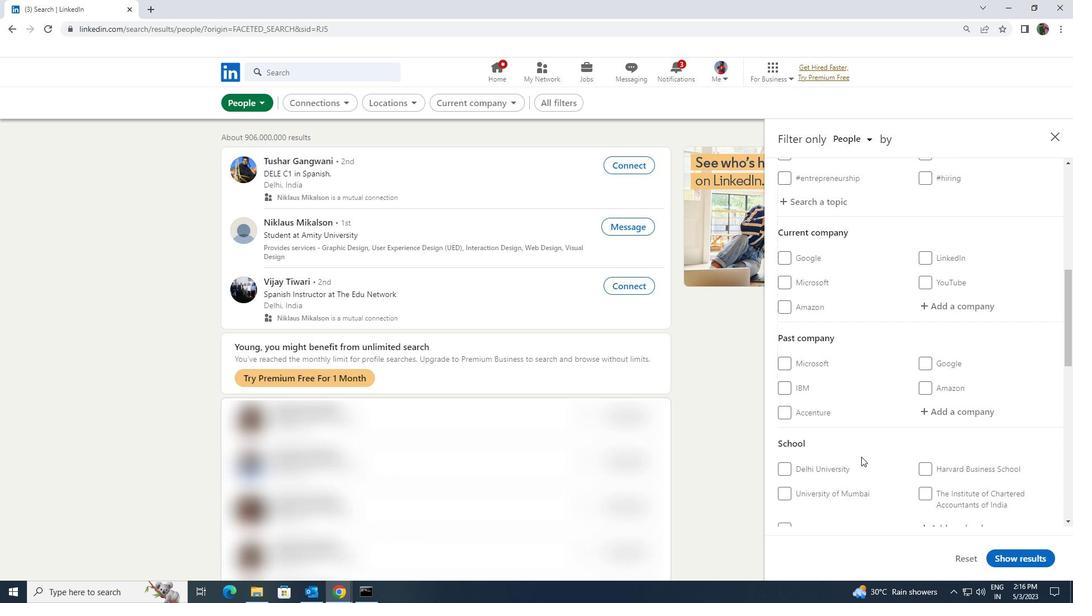 
Action: Mouse scrolled (861, 457) with delta (0, 0)
Screenshot: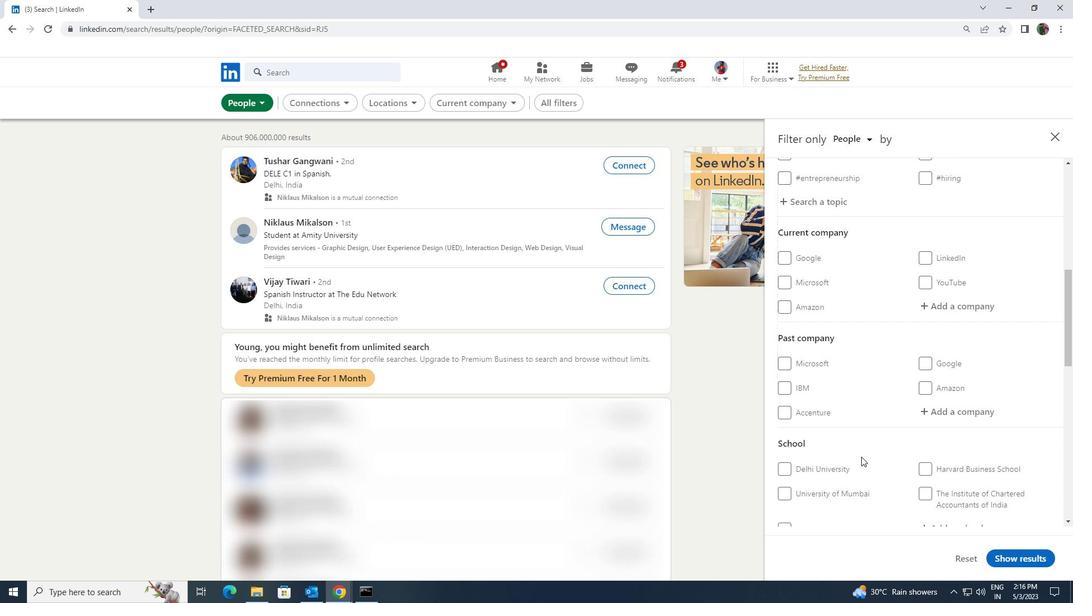 
Action: Mouse moved to (917, 415)
Screenshot: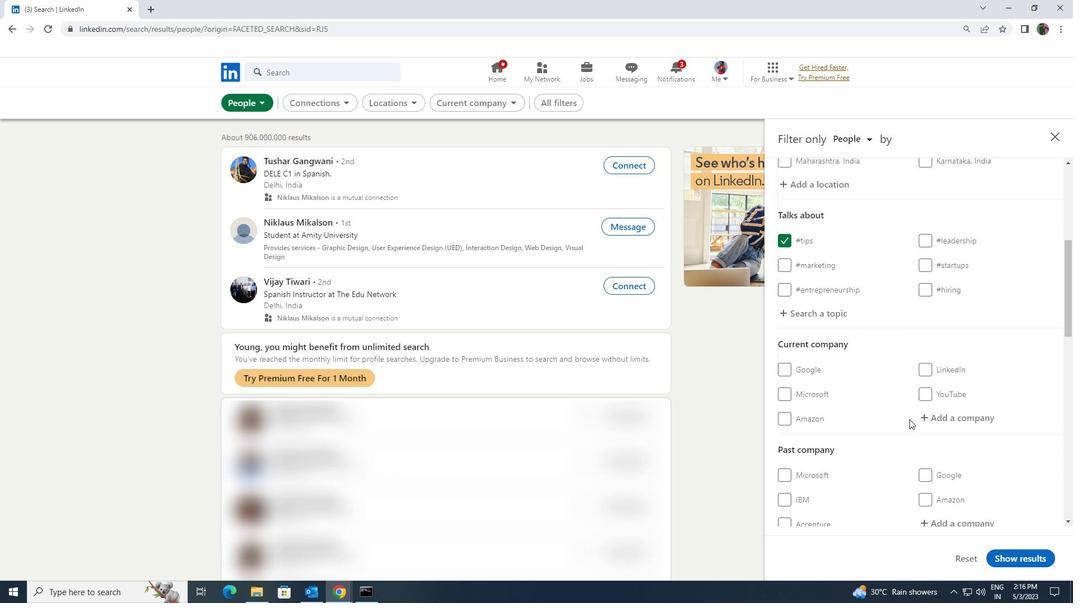 
Action: Mouse pressed left at (917, 415)
Screenshot: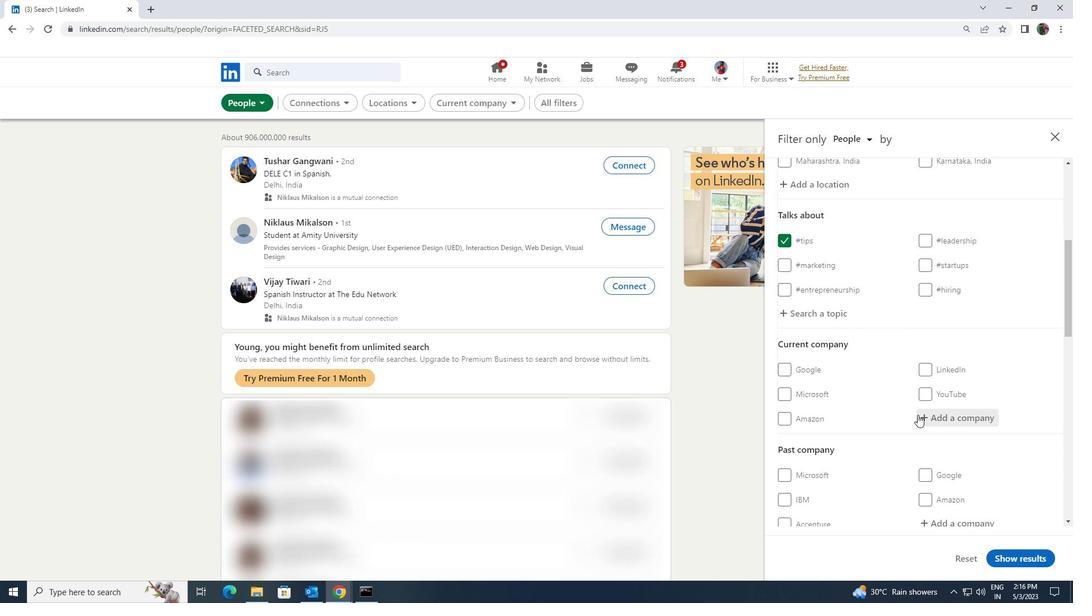 
Action: Mouse moved to (914, 418)
Screenshot: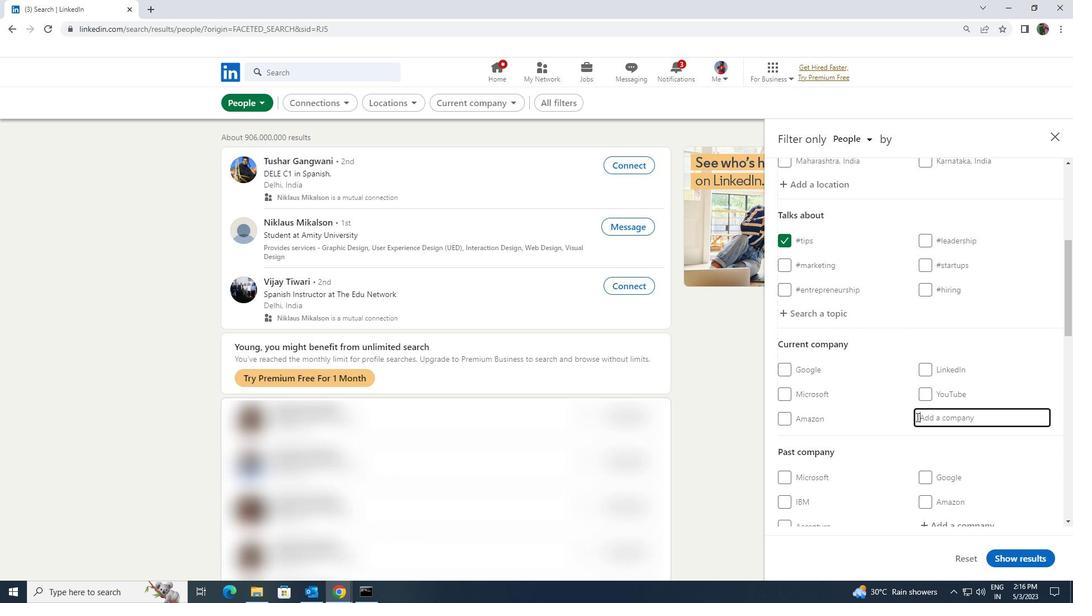 
Action: Key pressed <Key.shift><Key.shift><Key.shift><Key.shift><Key.shift><Key.shift><Key.shift><Key.shift><Key.shift><Key.shift><Key.shift><Key.shift><Key.shift><Key.shift><Key.shift><Key.shift><Key.shift><Key.shift><Key.shift><Key.shift><Key.shift><Key.shift><Key.shift><Key.shift><Key.shift><Key.shift><Key.shift><Key.shift><Key.shift><Key.shift><Key.shift><Key.shift><Key.shift><Key.shift><Key.shift><Key.shift><Key.shift><Key.shift><Key.shift><Key.shift><Key.shift><Key.shift><Key.shift><Key.shift><Key.shift><Key.shift><Key.shift><Key.shift><Key.shift><Key.shift><Key.shift><Key.shift><Key.shift><Key.shift><Key.shift><Key.shift><Key.shift><Key.shift><Key.shift><Key.shift><Key.shift><Key.shift><Key.shift>HSHELPINGHAND<Key.space>
Screenshot: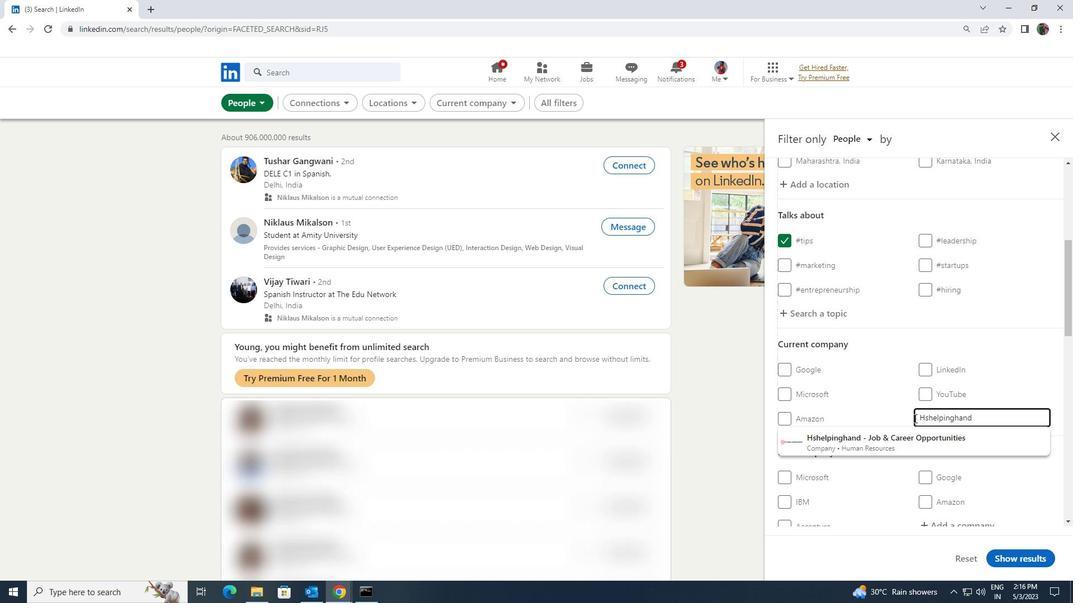 
Action: Mouse moved to (904, 437)
Screenshot: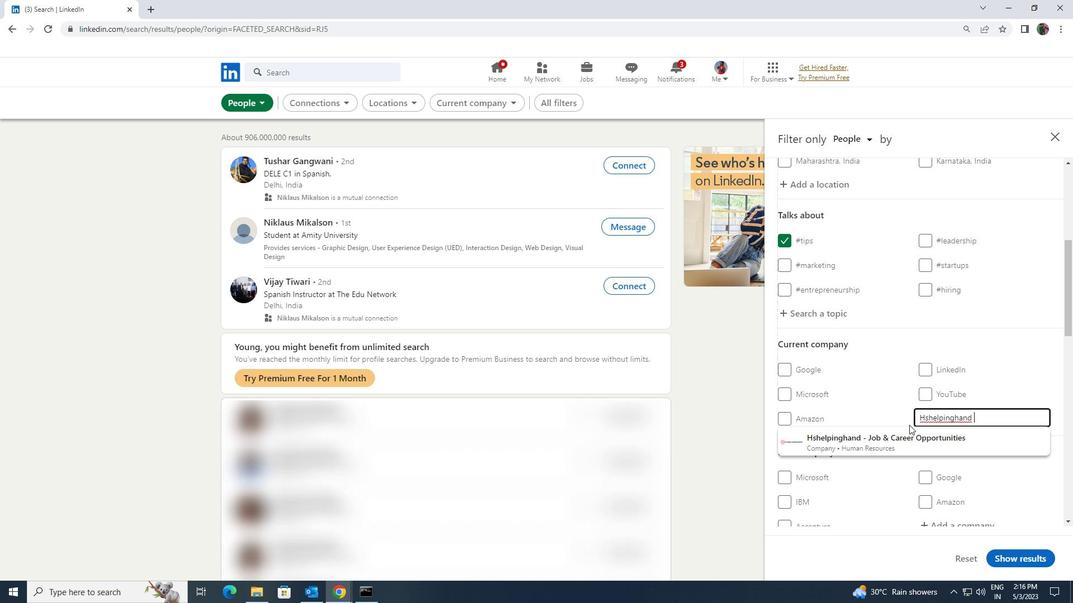 
Action: Mouse pressed left at (904, 437)
Screenshot: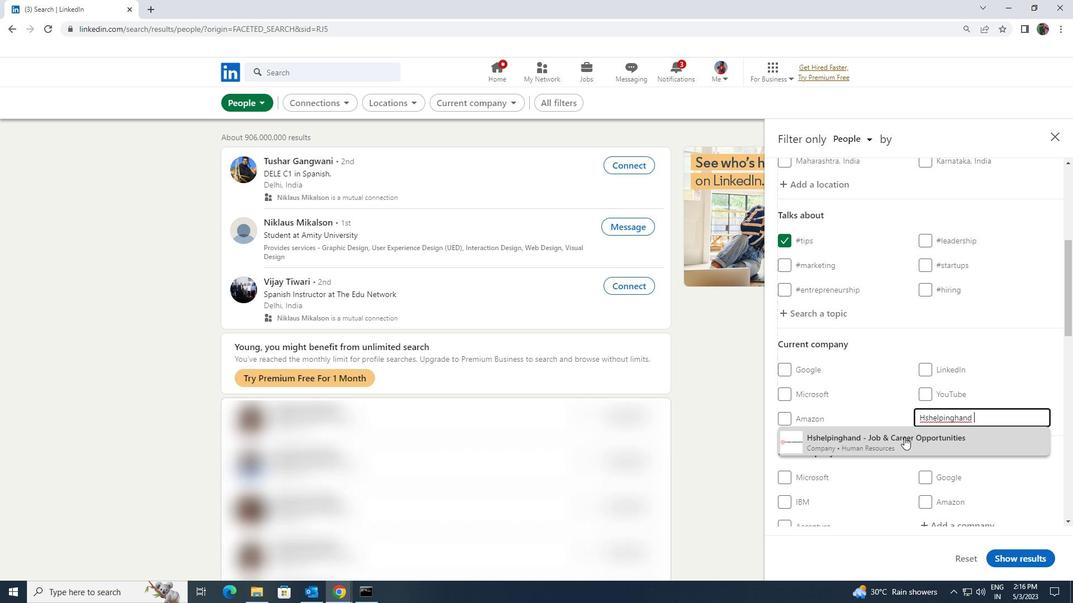 
Action: Mouse scrolled (904, 437) with delta (0, 0)
Screenshot: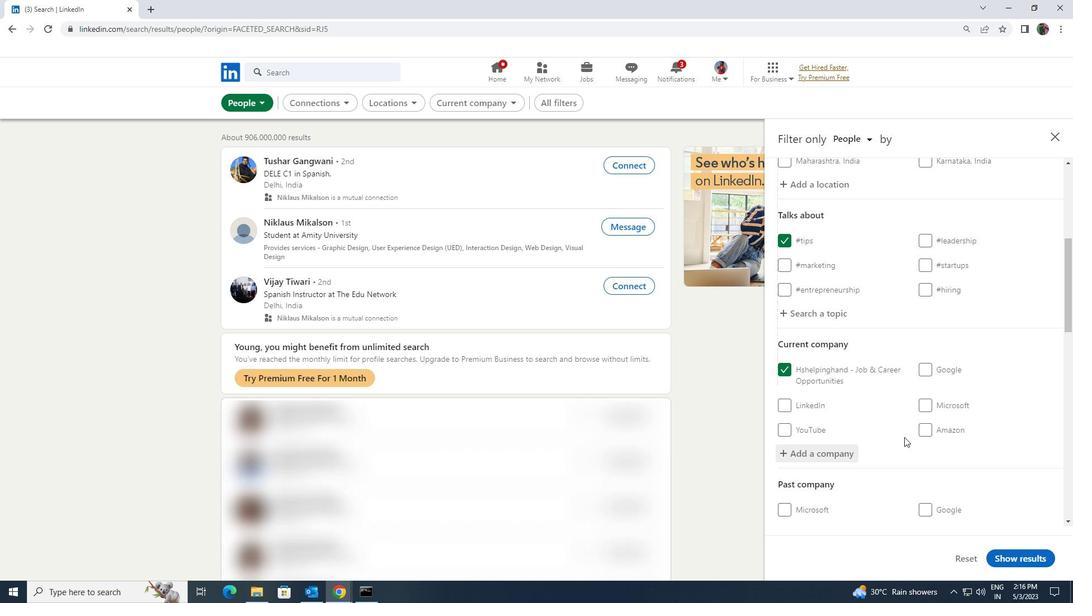 
Action: Mouse scrolled (904, 437) with delta (0, 0)
Screenshot: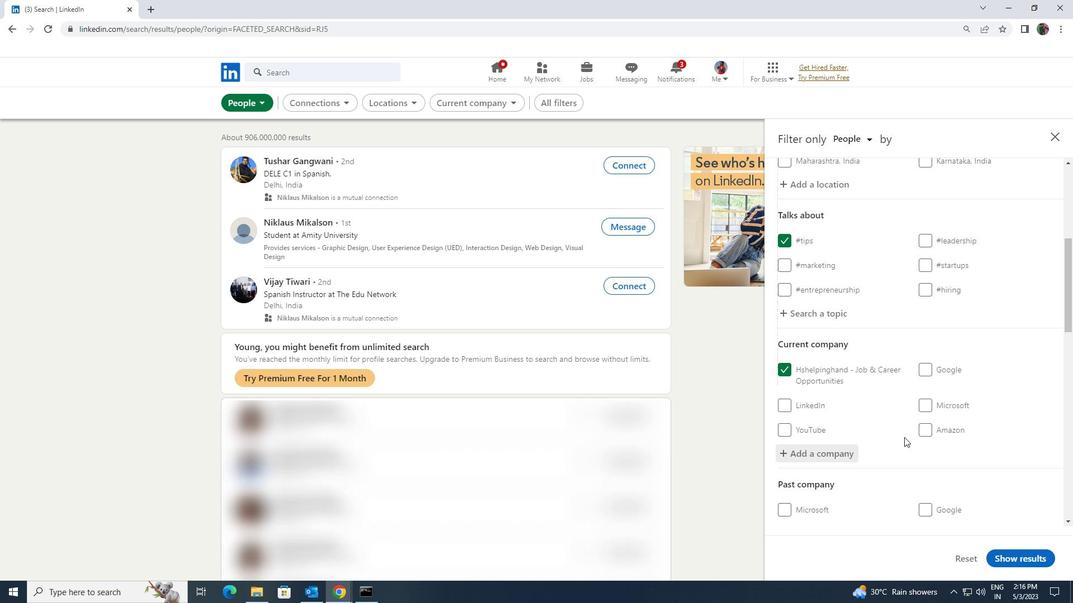 
Action: Mouse scrolled (904, 437) with delta (0, 0)
Screenshot: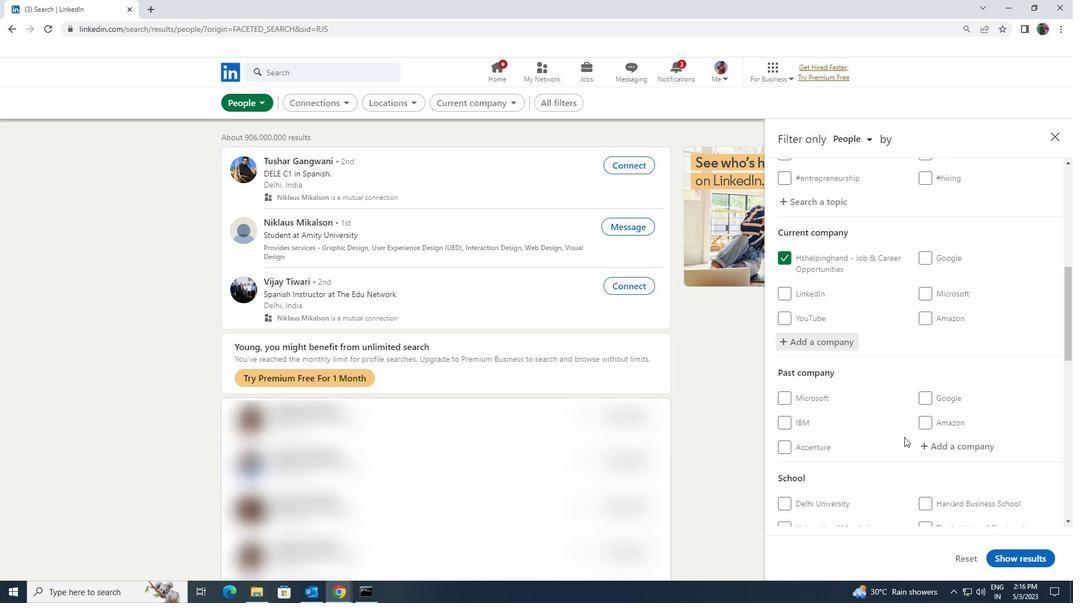 
Action: Mouse scrolled (904, 437) with delta (0, 0)
Screenshot: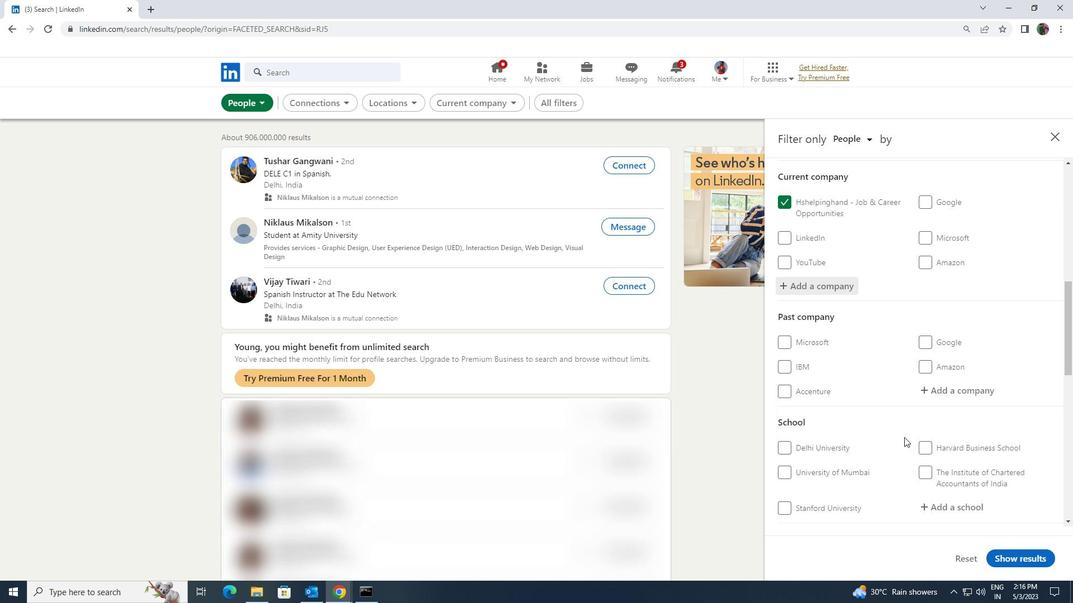 
Action: Mouse scrolled (904, 437) with delta (0, 0)
Screenshot: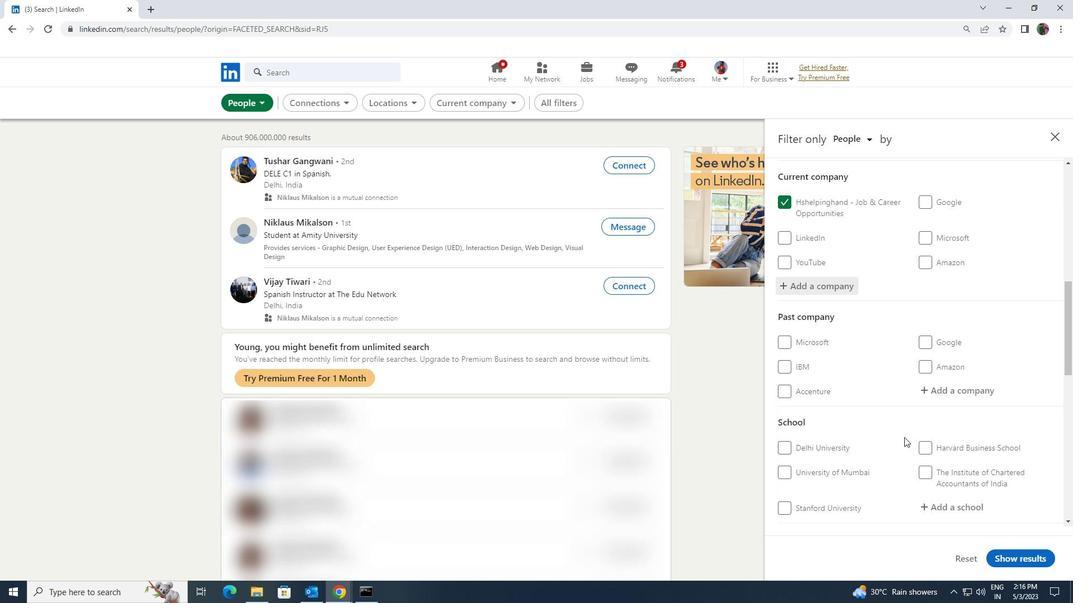 
Action: Mouse moved to (937, 400)
Screenshot: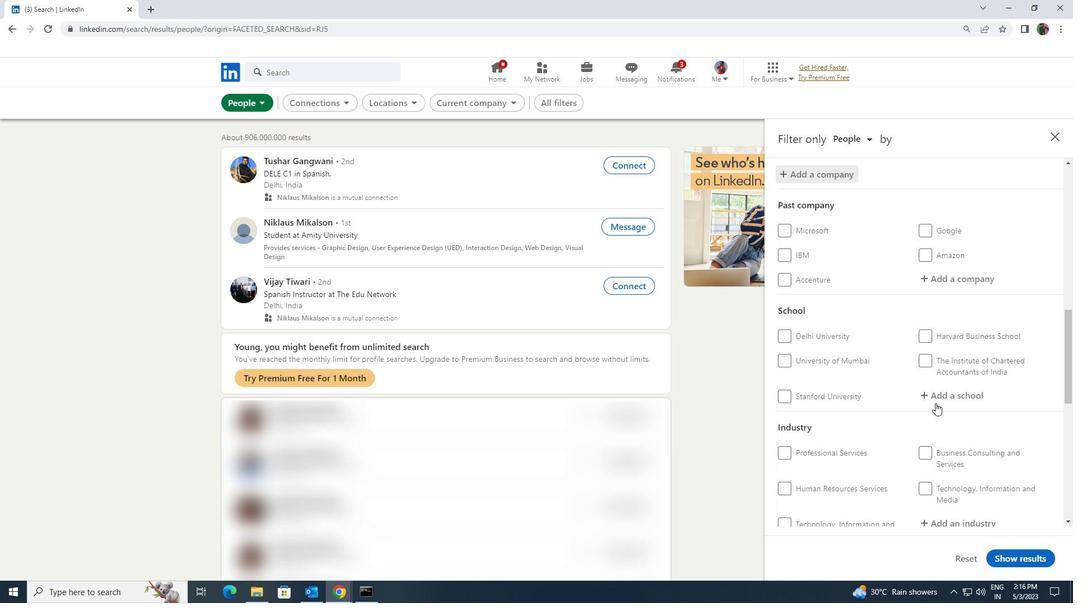 
Action: Mouse pressed left at (937, 400)
Screenshot: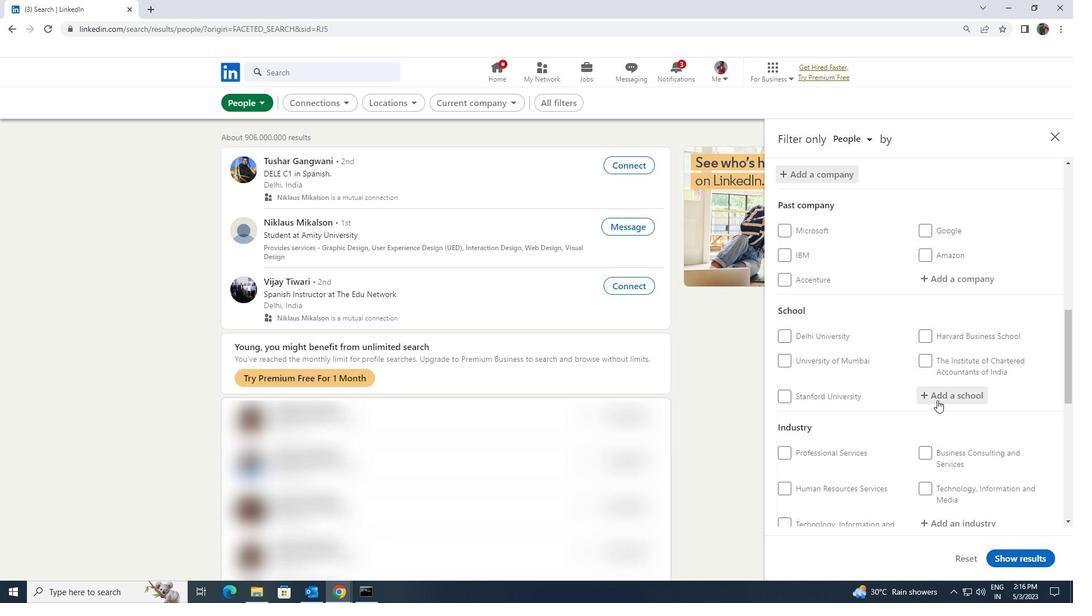 
Action: Mouse moved to (931, 400)
Screenshot: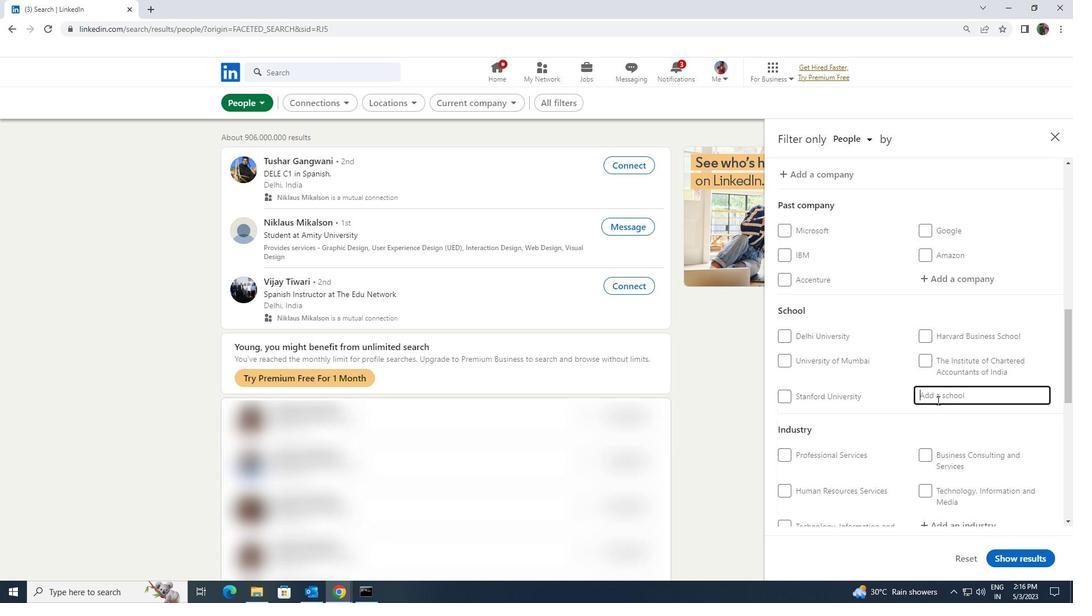 
Action: Key pressed <Key.shift><Key.shift><Key.shift><Key.shift><Key.shift><Key.shift>AALIM<Key.space>
Screenshot: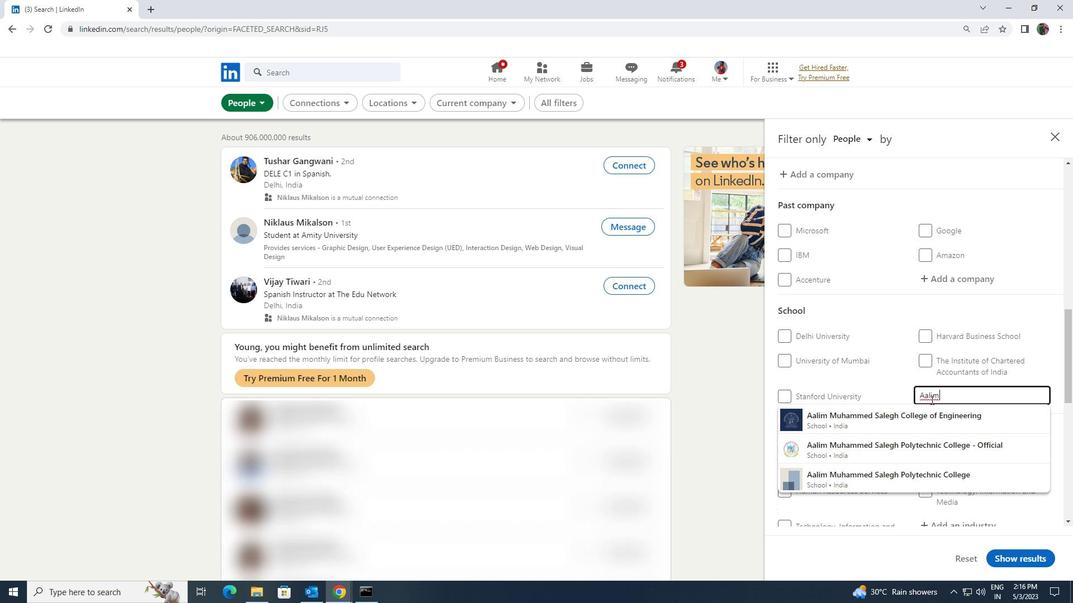 
Action: Mouse moved to (926, 415)
Screenshot: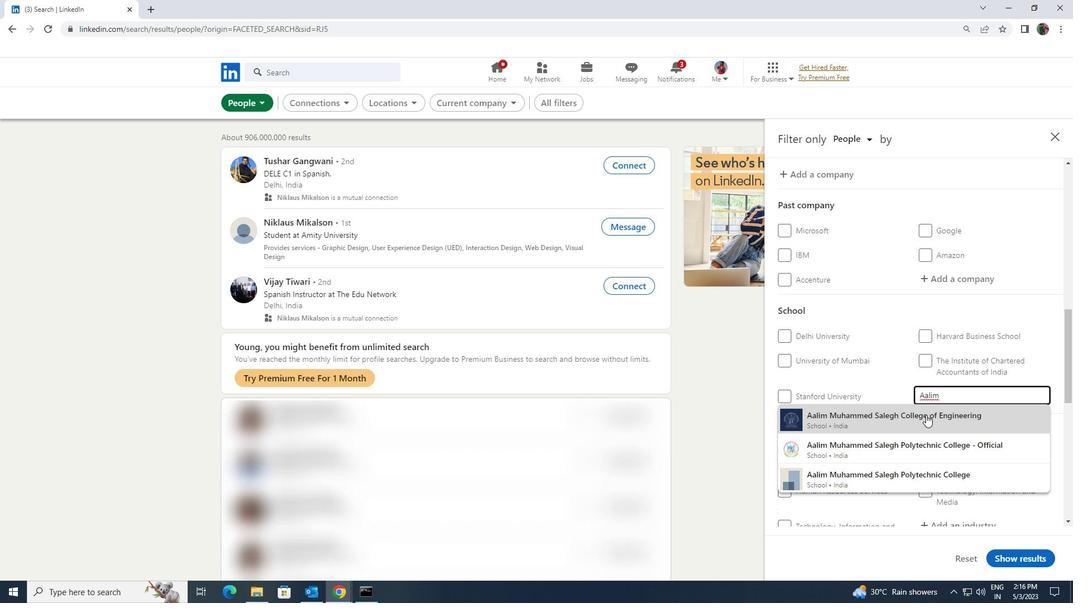 
Action: Mouse pressed left at (926, 415)
Screenshot: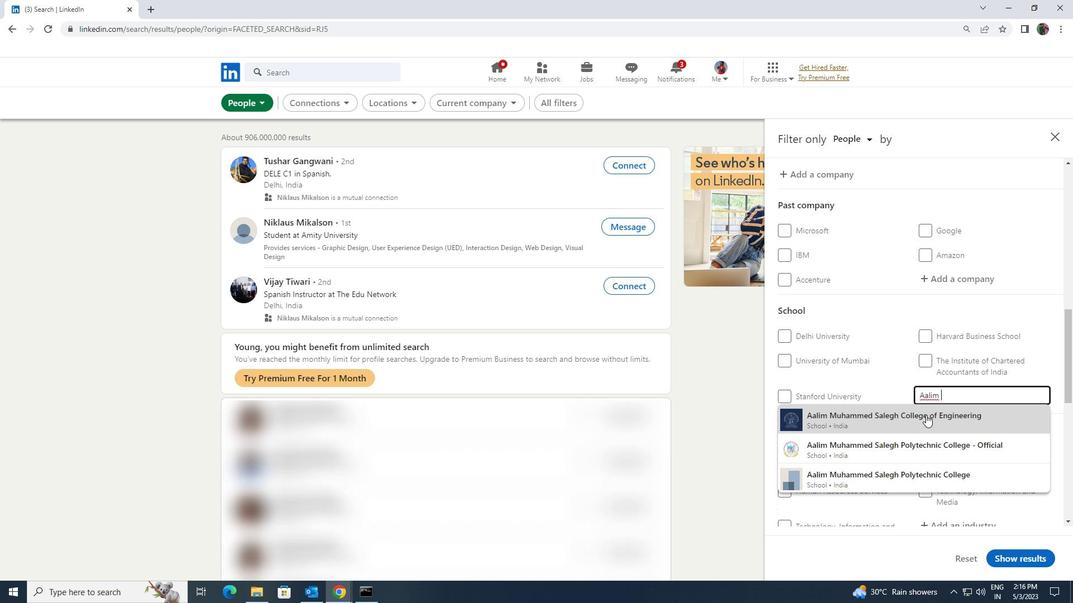 
Action: Mouse moved to (918, 418)
Screenshot: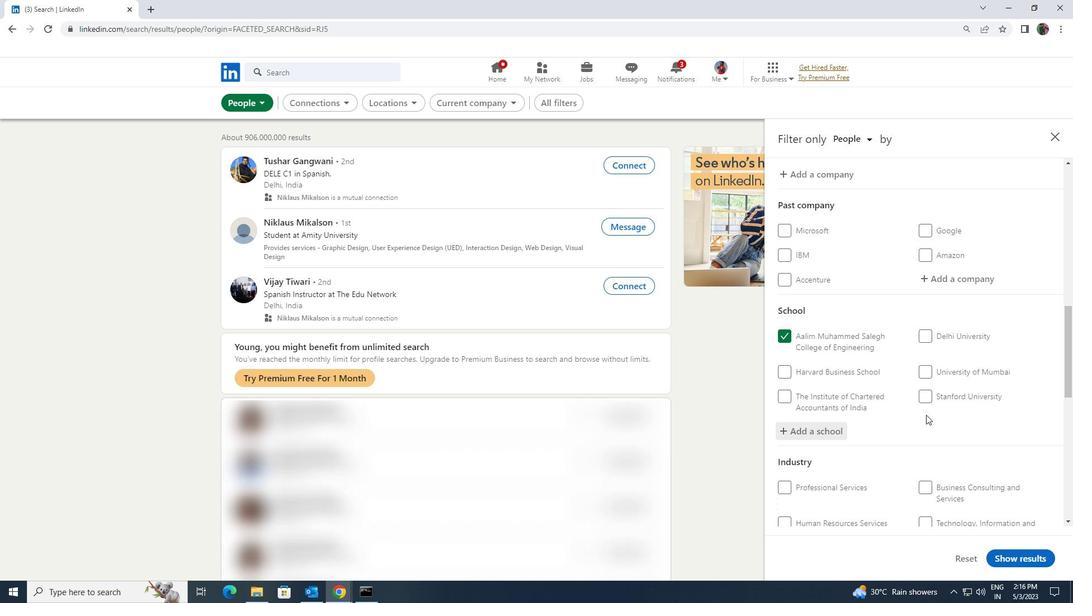 
Action: Mouse scrolled (918, 417) with delta (0, 0)
Screenshot: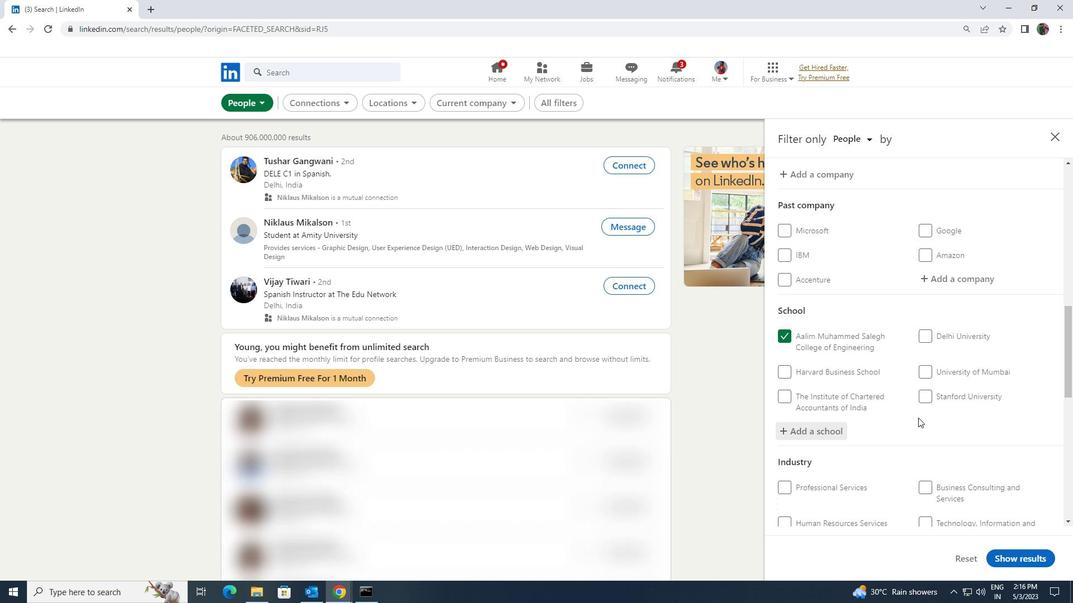 
Action: Mouse moved to (918, 415)
Screenshot: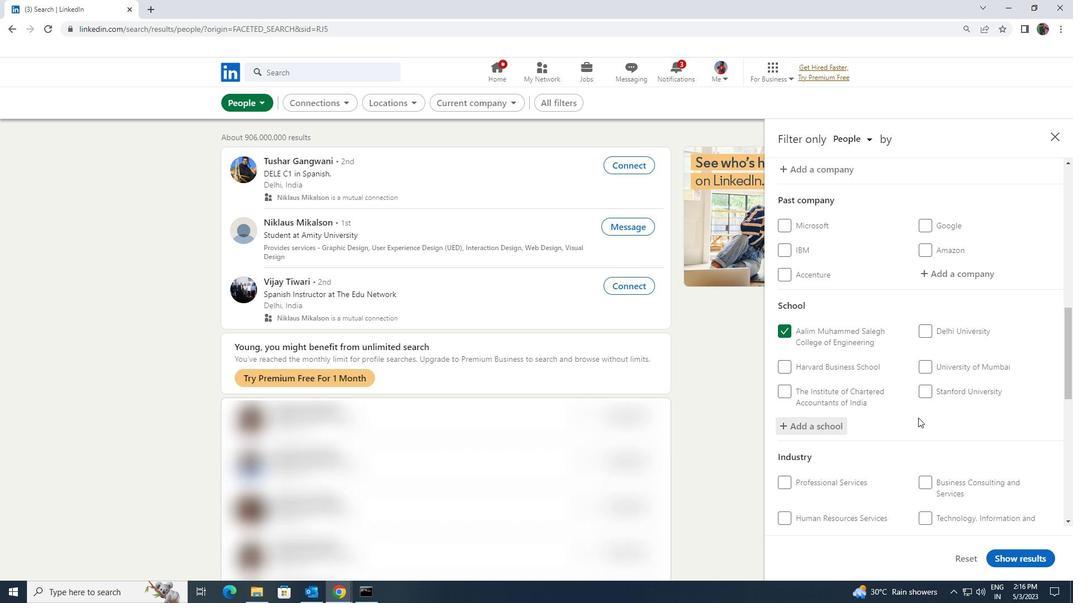 
Action: Mouse scrolled (918, 414) with delta (0, 0)
Screenshot: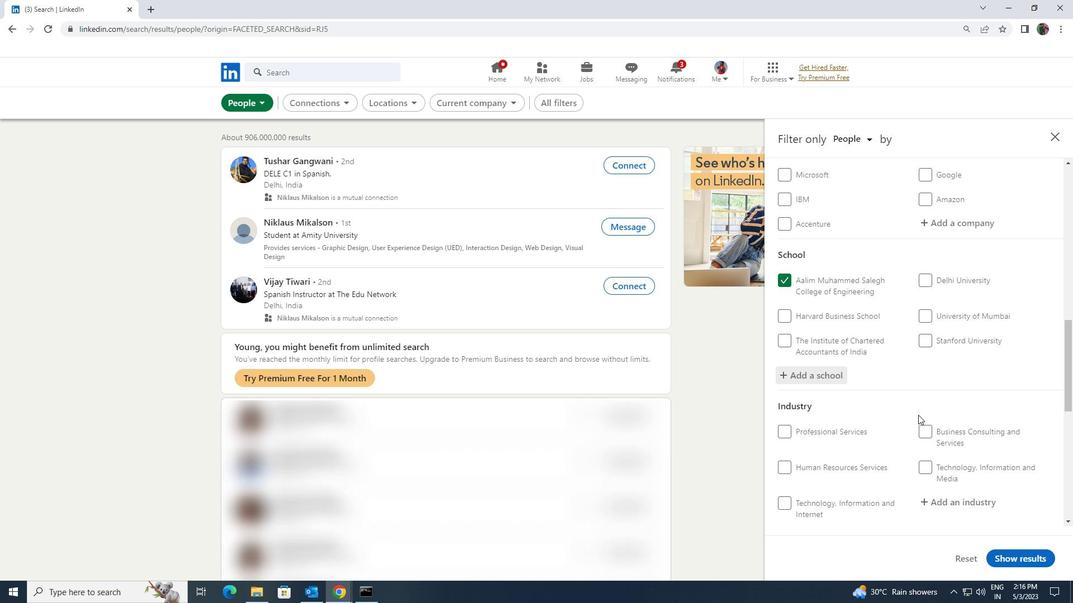 
Action: Mouse moved to (933, 443)
Screenshot: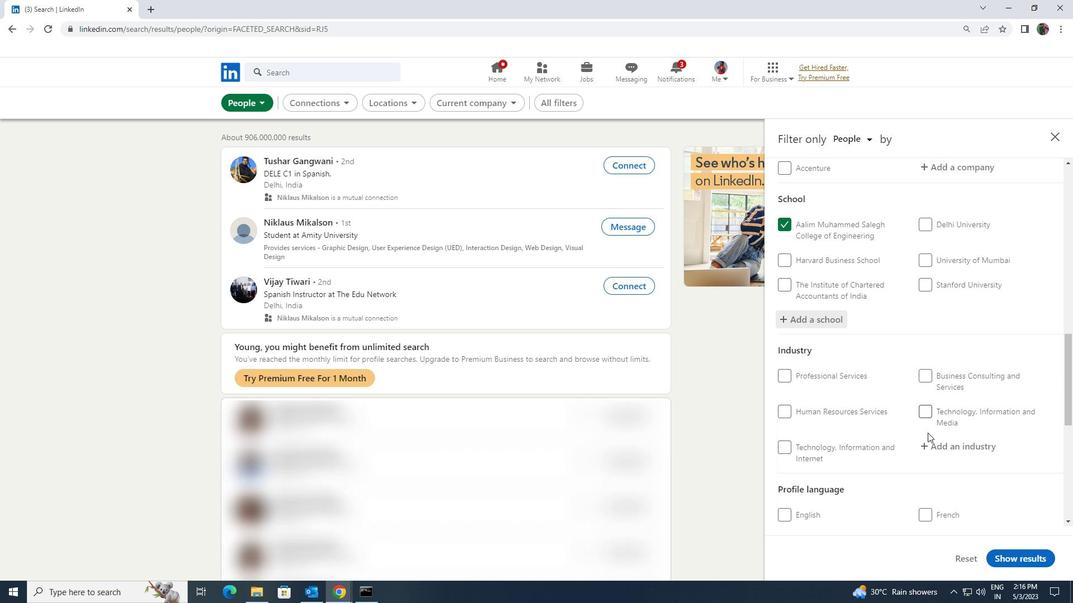 
Action: Mouse pressed left at (933, 443)
Screenshot: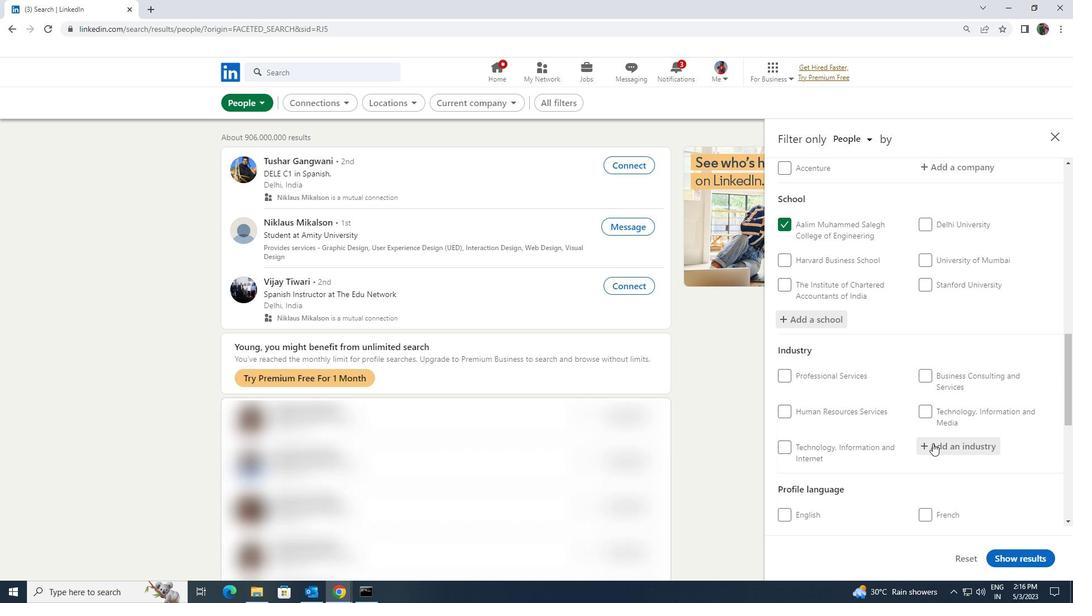 
Action: Key pressed <Key.shift><Key.shift><Key.shift><Key.shift><Key.shift><Key.shift><Key.shift><Key.shift><Key.shift><Key.shift><Key.shift><Key.shift>PAINT<Key.space><Key.shift><Key.shift><Key.shift><Key.shift><Key.shift><Key.shift><Key.shift><Key.shift><Key.shift>COAT
Screenshot: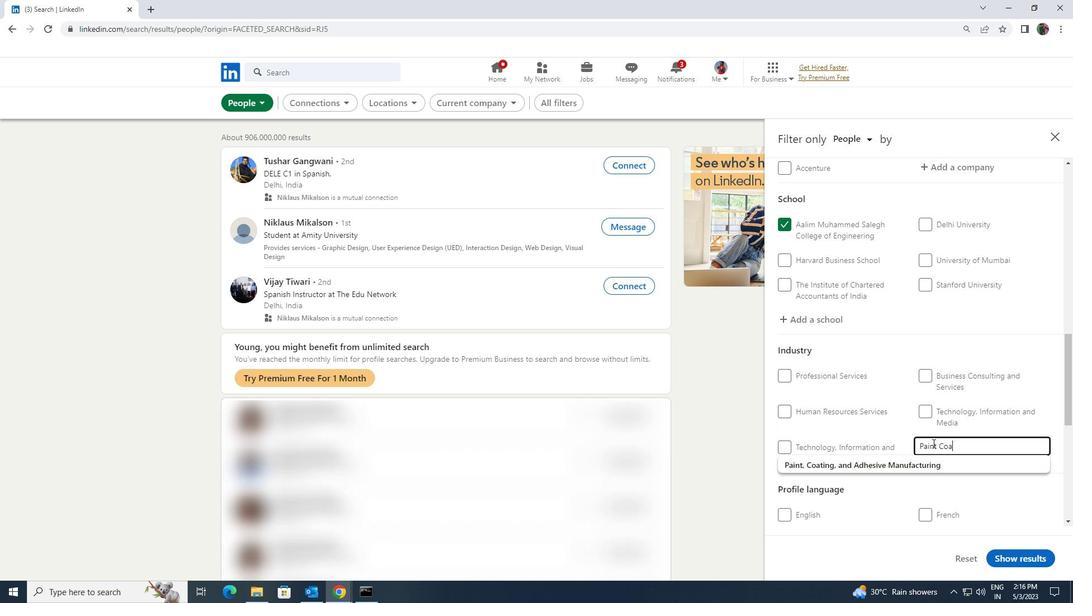 
Action: Mouse moved to (927, 458)
Screenshot: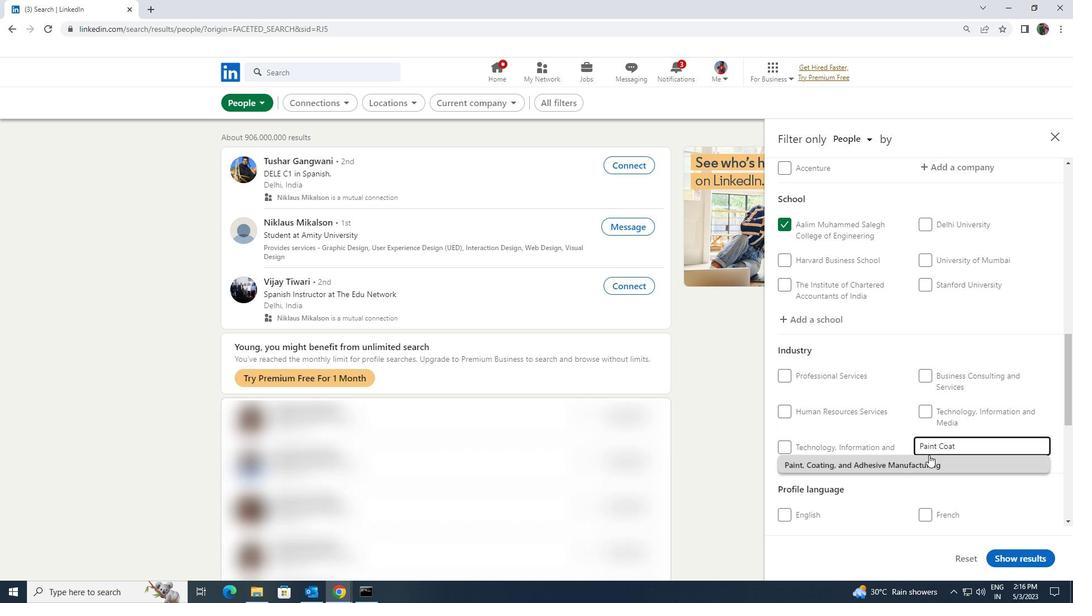 
Action: Mouse pressed left at (927, 458)
Screenshot: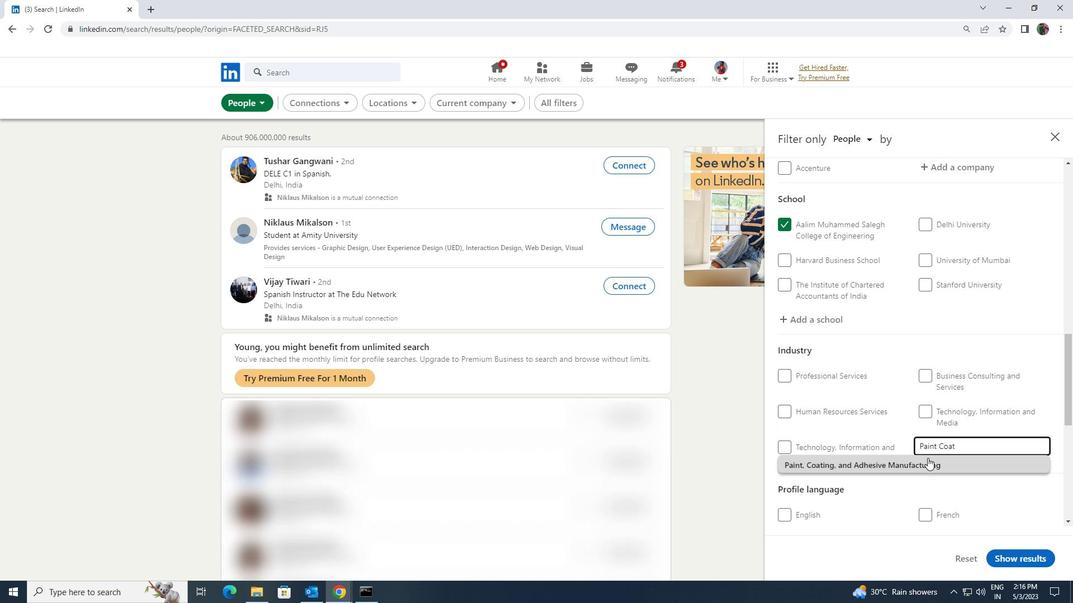 
Action: Mouse scrolled (927, 458) with delta (0, 0)
Screenshot: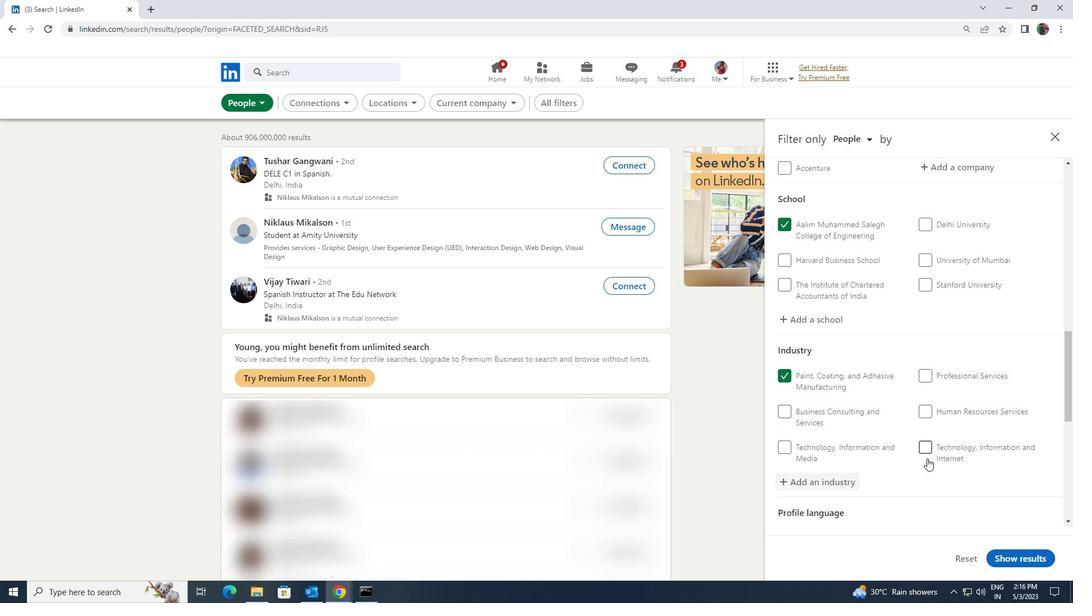 
Action: Mouse scrolled (927, 458) with delta (0, 0)
Screenshot: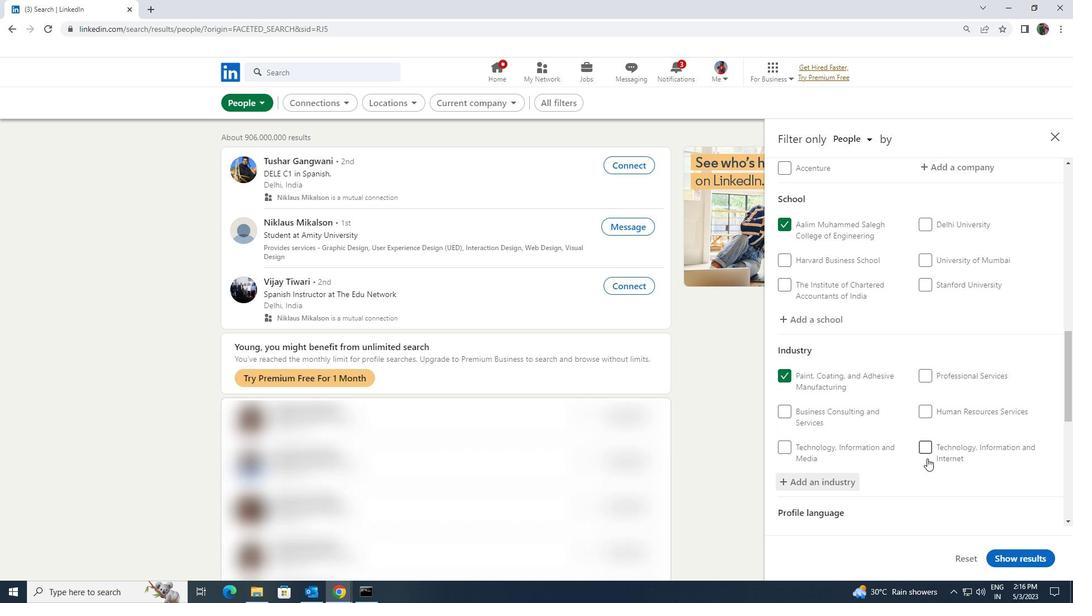 
Action: Mouse scrolled (927, 458) with delta (0, 0)
Screenshot: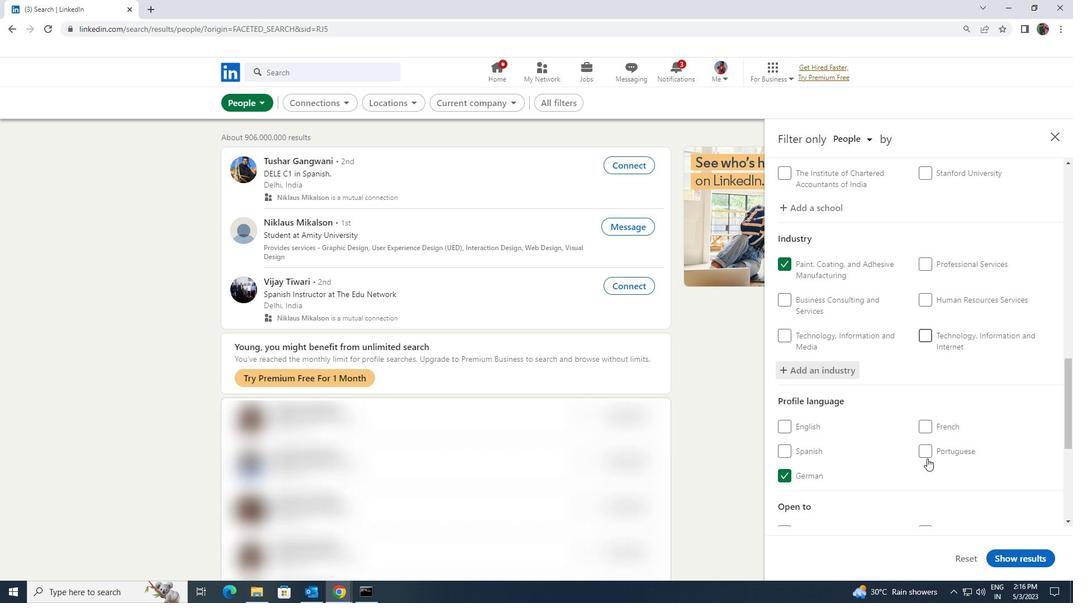 
Action: Mouse scrolled (927, 458) with delta (0, 0)
Screenshot: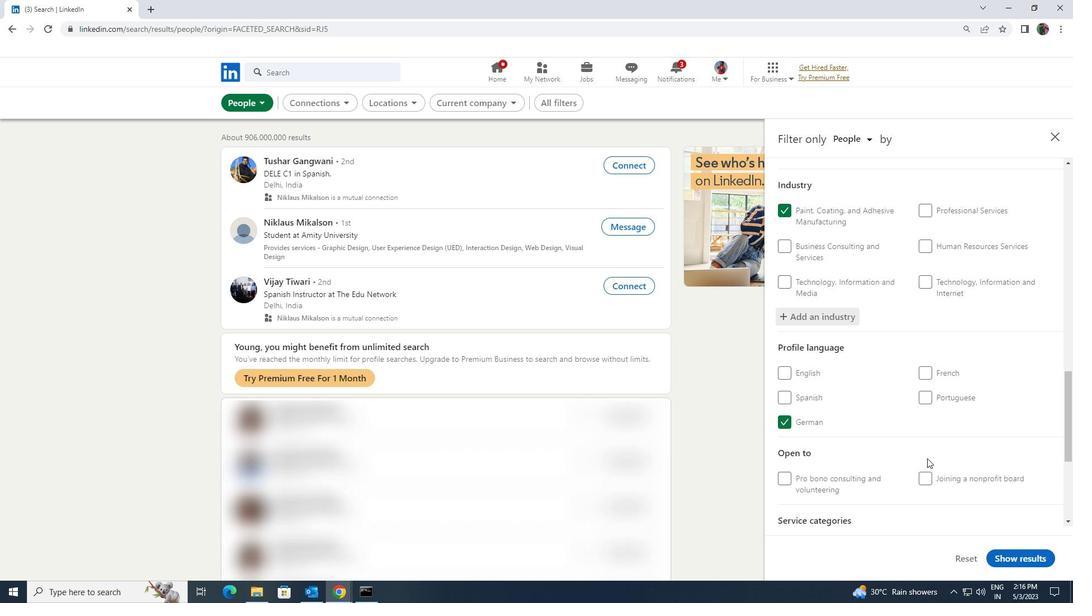 
Action: Mouse scrolled (927, 458) with delta (0, 0)
Screenshot: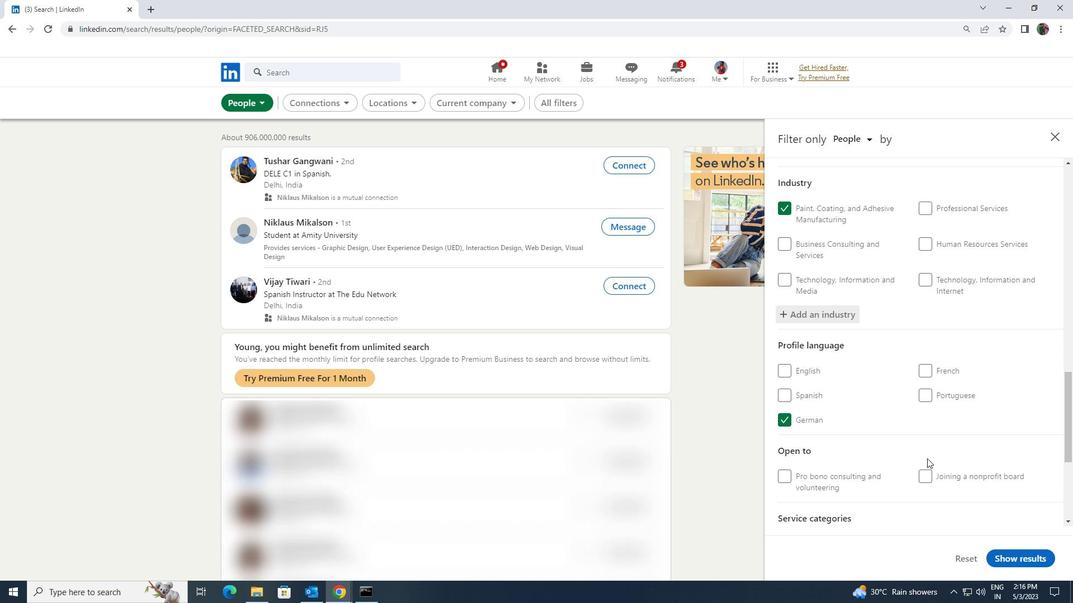 
Action: Mouse scrolled (927, 458) with delta (0, 0)
Screenshot: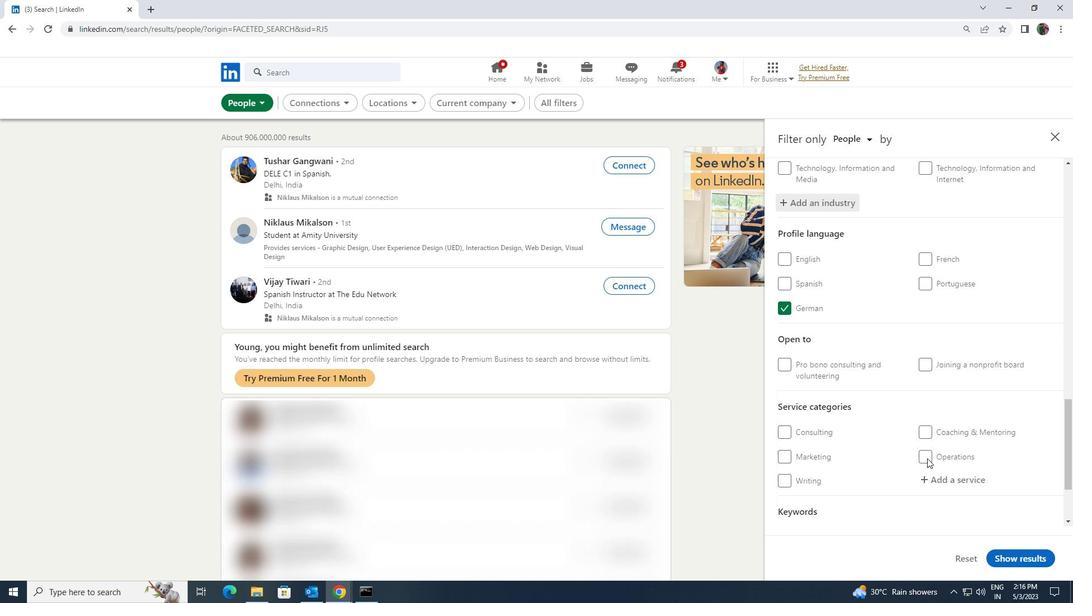 
Action: Mouse moved to (938, 418)
Screenshot: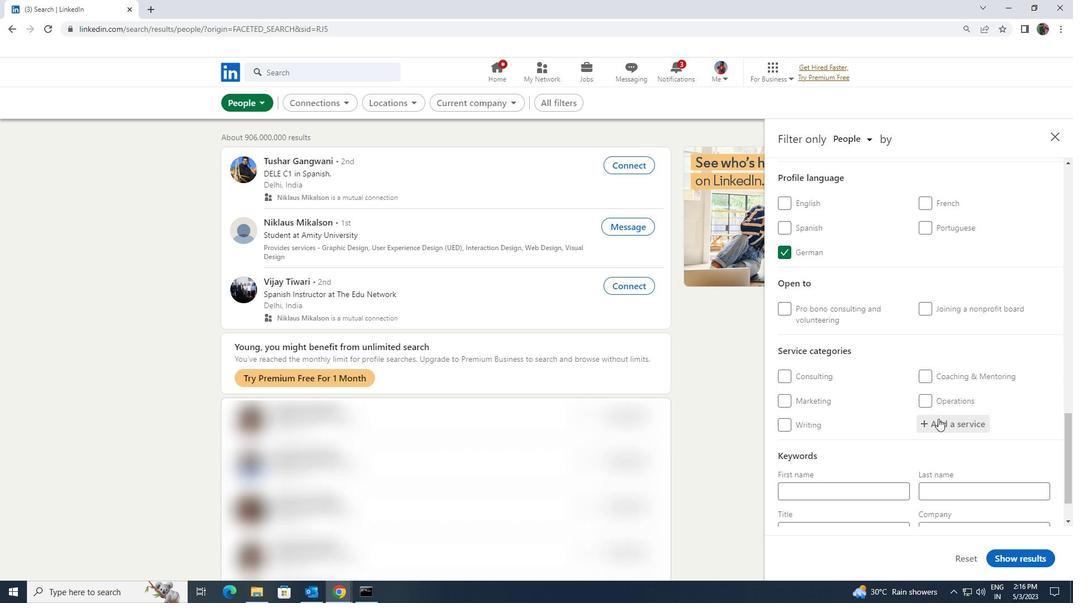 
Action: Mouse pressed left at (938, 418)
Screenshot: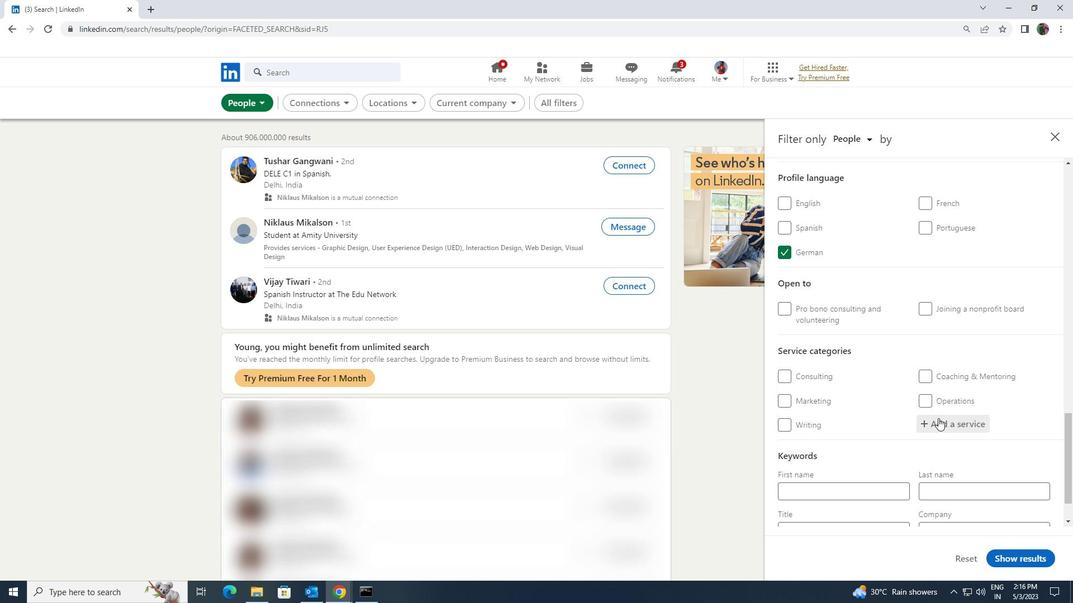 
Action: Mouse moved to (938, 418)
Screenshot: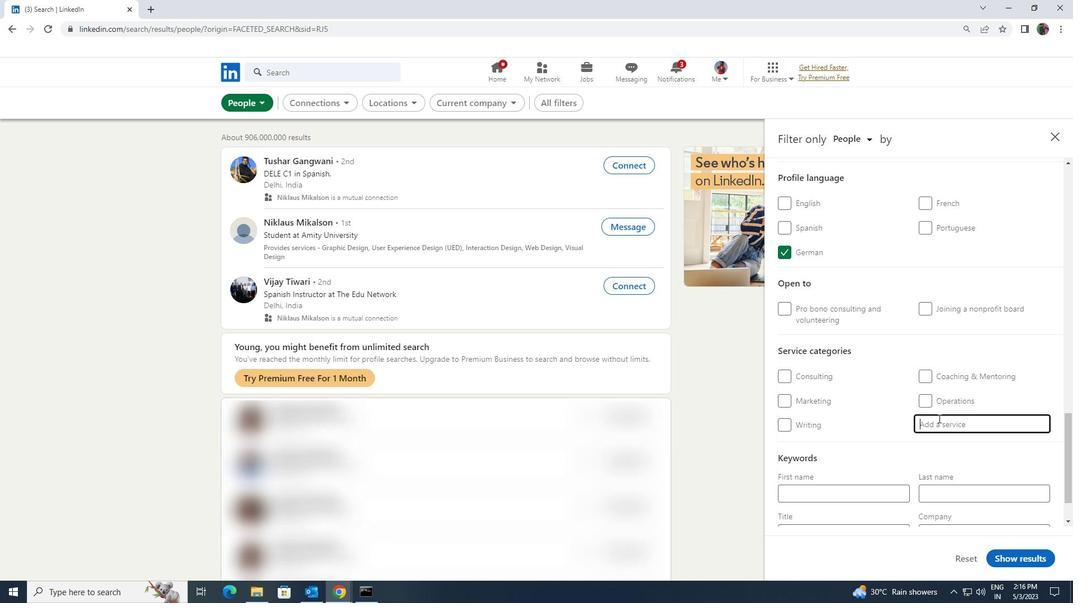 
Action: Key pressed <Key.shift>TELE
Screenshot: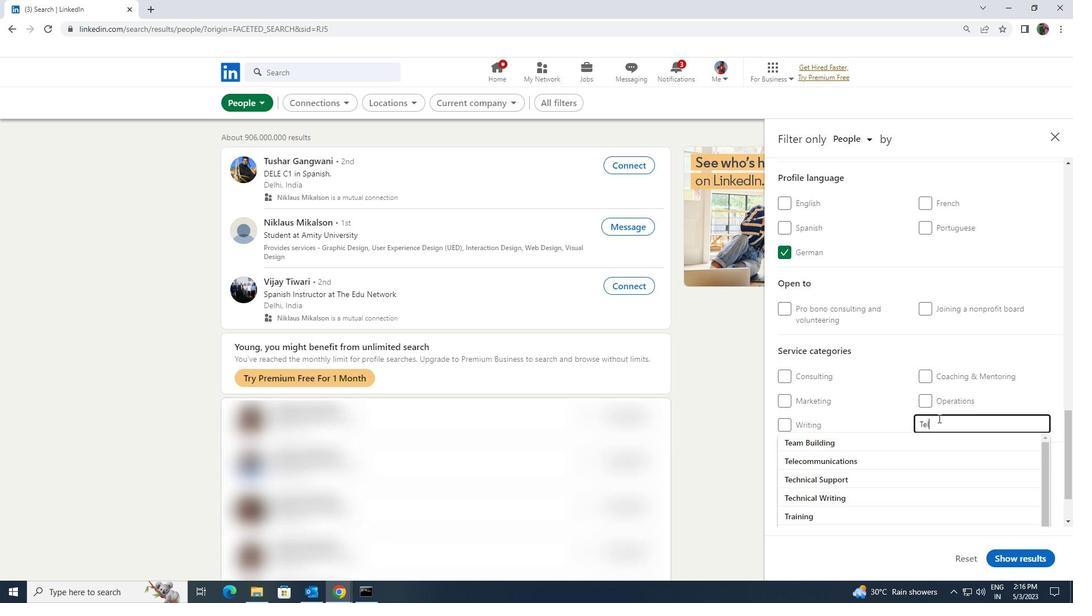 
Action: Mouse moved to (930, 436)
Screenshot: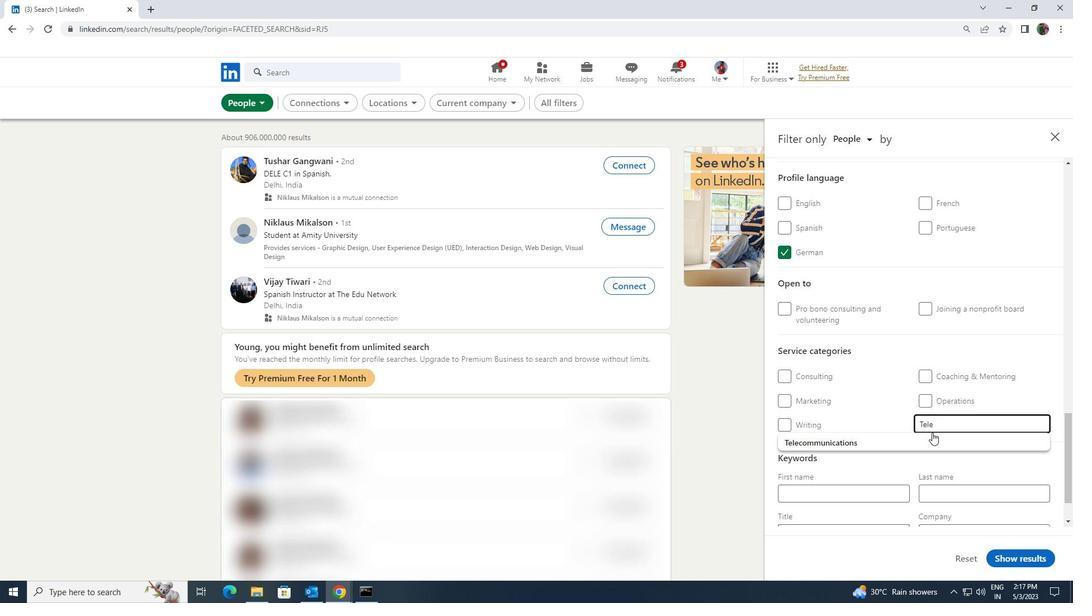 
Action: Mouse pressed left at (930, 436)
Screenshot: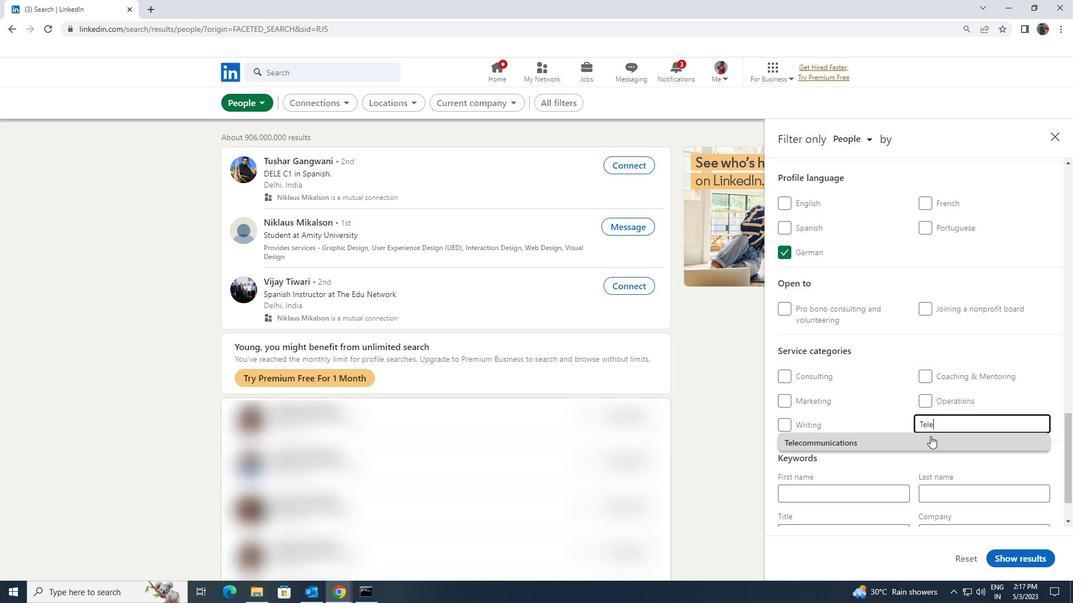 
Action: Mouse scrolled (930, 436) with delta (0, 0)
Screenshot: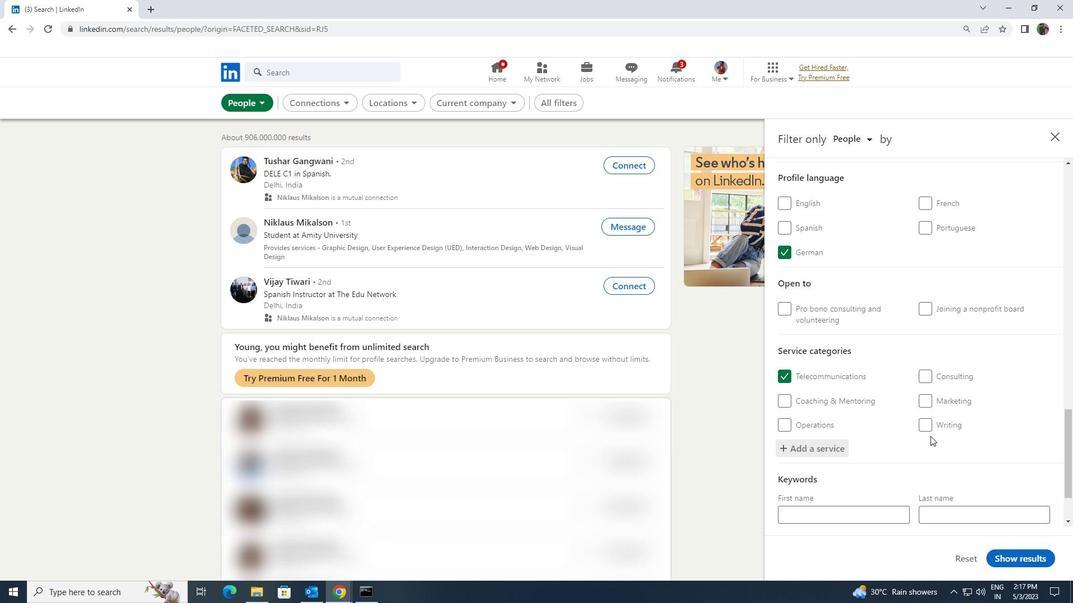 
Action: Mouse scrolled (930, 436) with delta (0, 0)
Screenshot: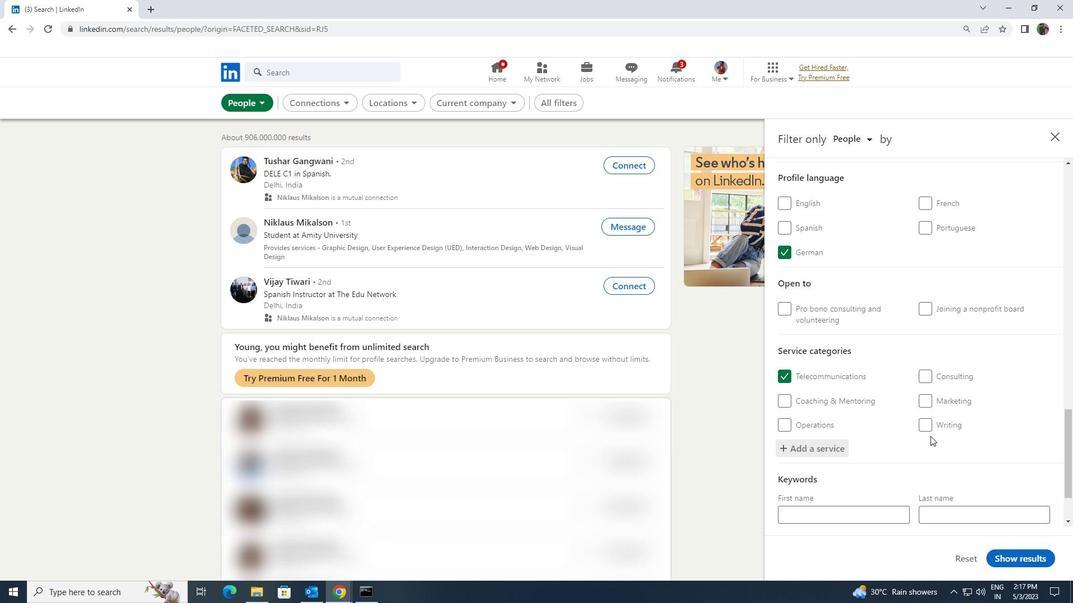 
Action: Mouse scrolled (930, 436) with delta (0, 0)
Screenshot: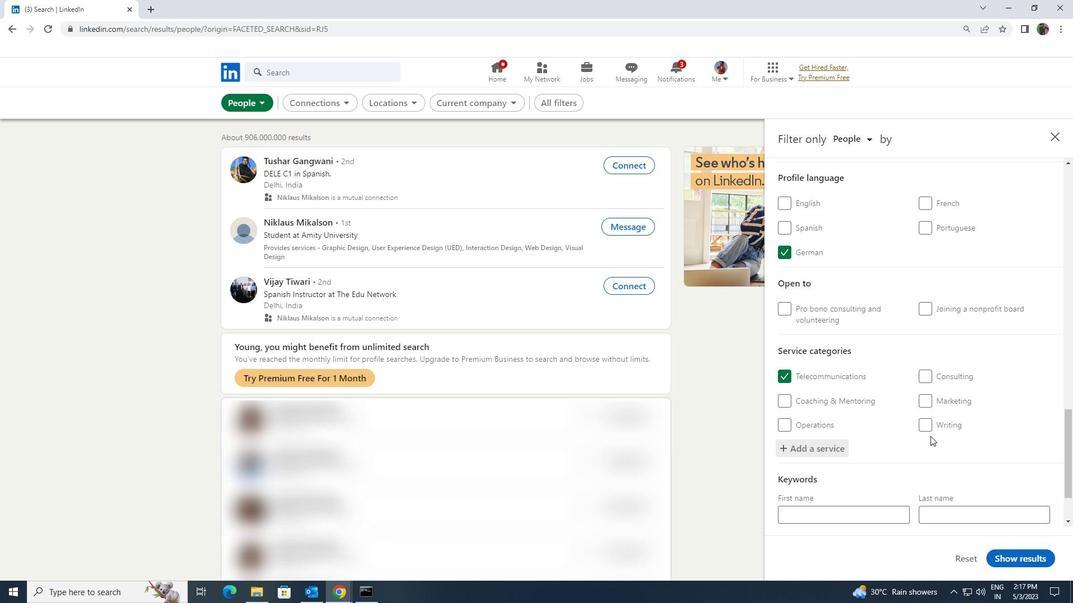 
Action: Mouse moved to (892, 474)
Screenshot: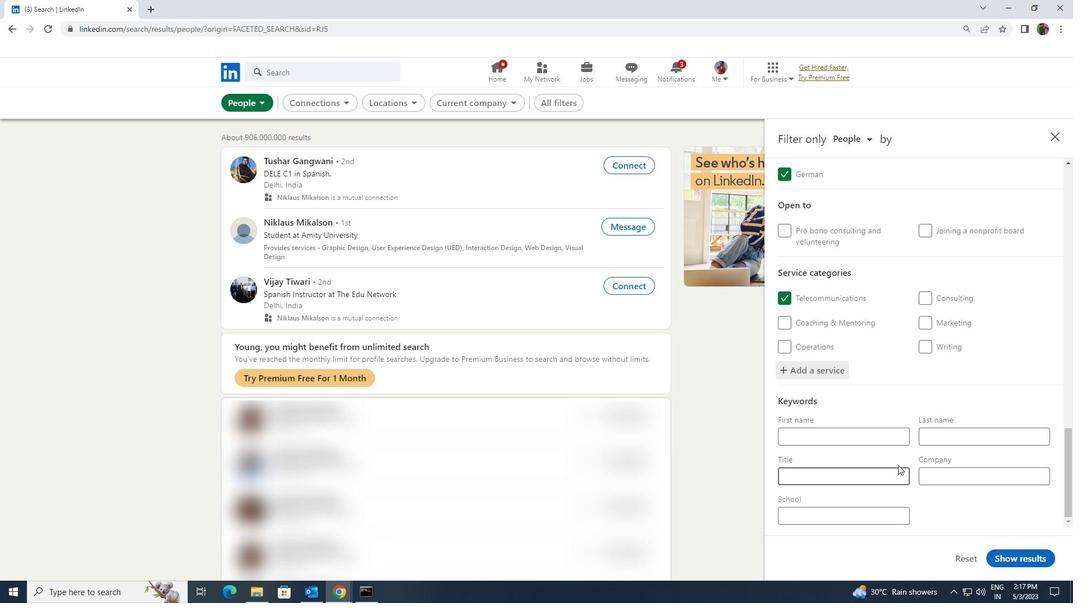 
Action: Mouse pressed left at (892, 474)
Screenshot: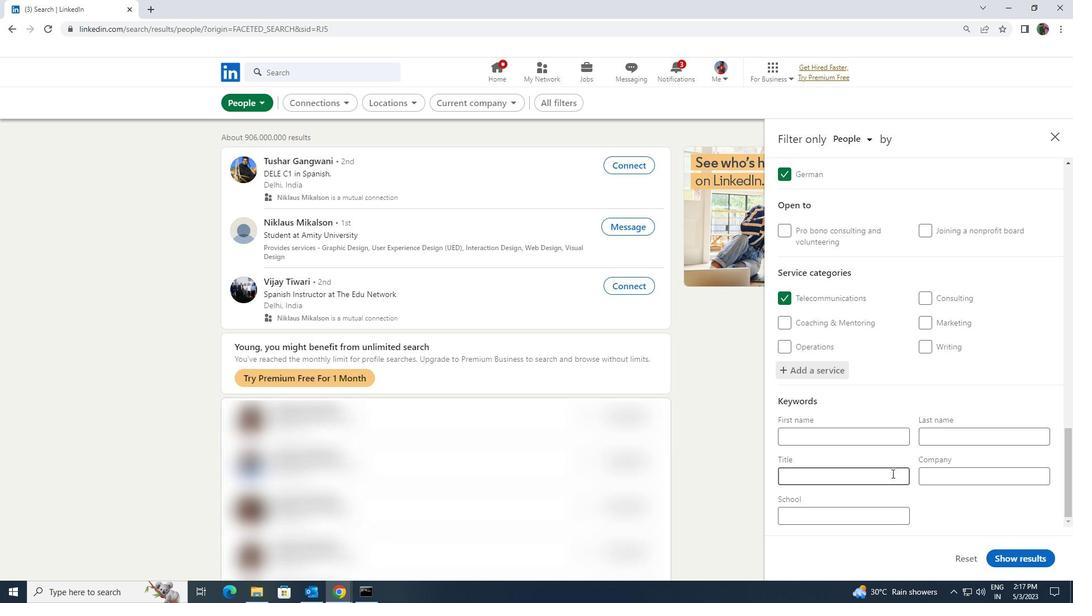 
Action: Key pressed <Key.shift><Key.shift><Key.shift>POLTI<Key.backspace><Key.backspace>ITICAL<Key.space><Key.shift><Key.shift><Key.shift><Key.shift><Key.shift><Key.shift><Key.shift><Key.shift><Key.shift><Key.shift><Key.shift>SCIENTIST
Screenshot: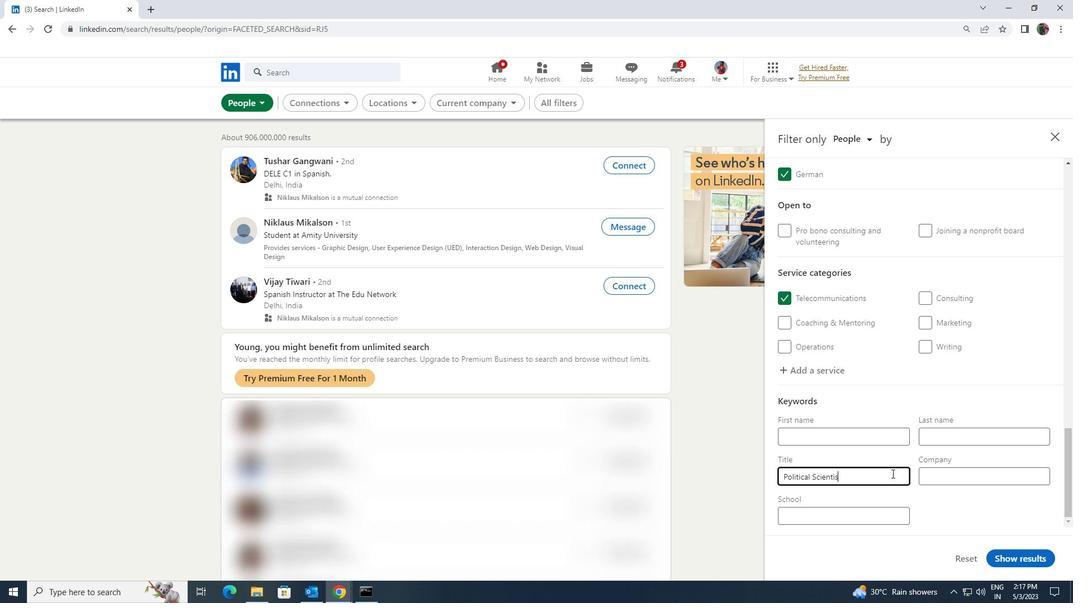
Action: Mouse moved to (1000, 552)
Screenshot: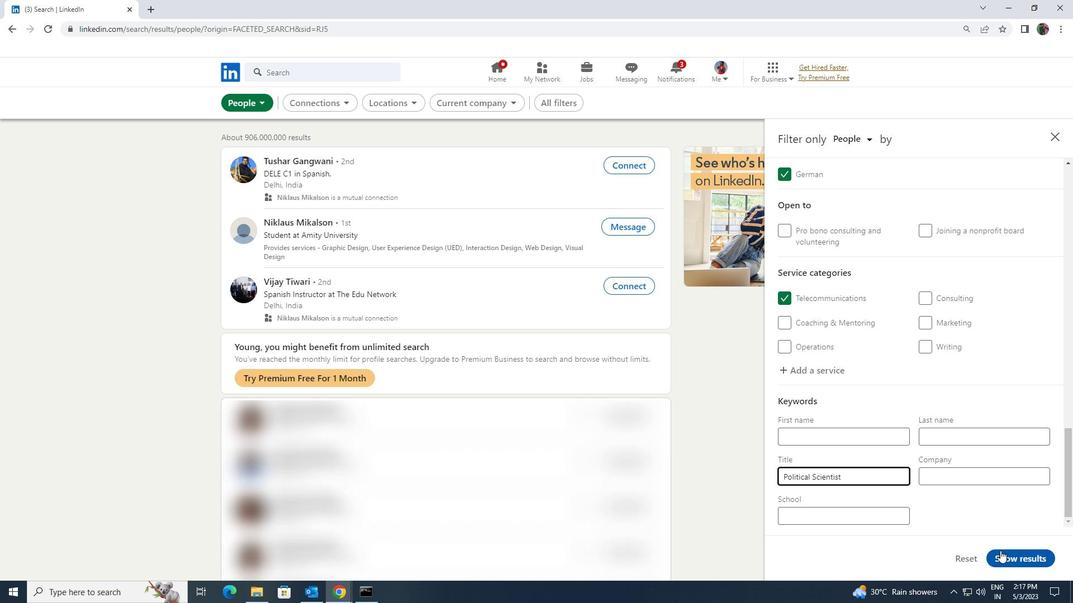 
Action: Mouse pressed left at (1000, 552)
Screenshot: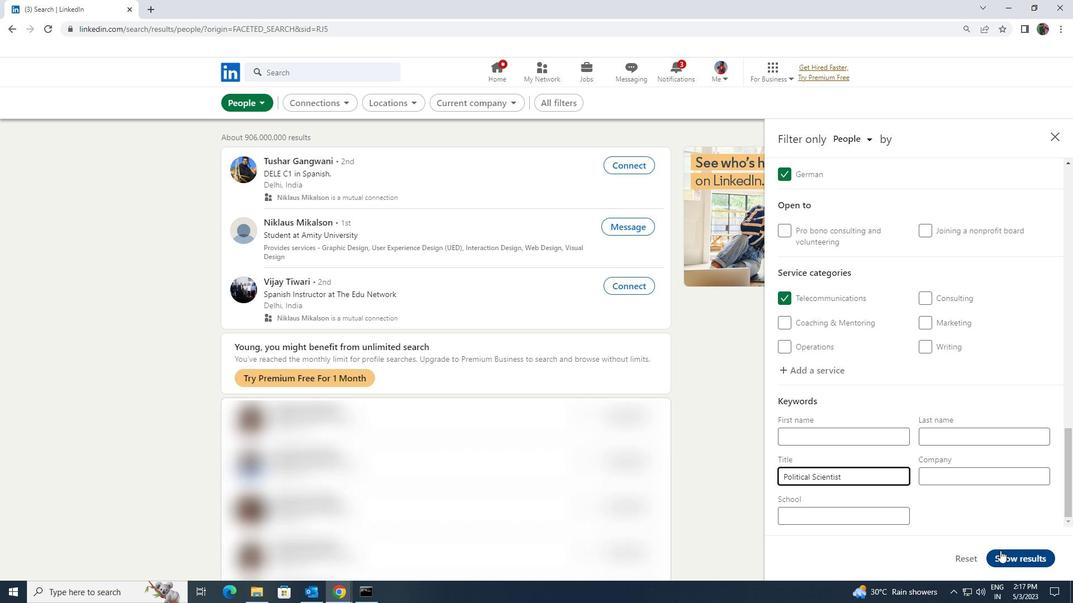 
